 Task: Create a task  Upgrade and migrate company facilities management to a cloud-based solution , assign it to team member softage.1@softage.net in the project BrainBridge and update the status of the task to  On Track  , set the priority of the task to Low
Action: Mouse moved to (572, 409)
Screenshot: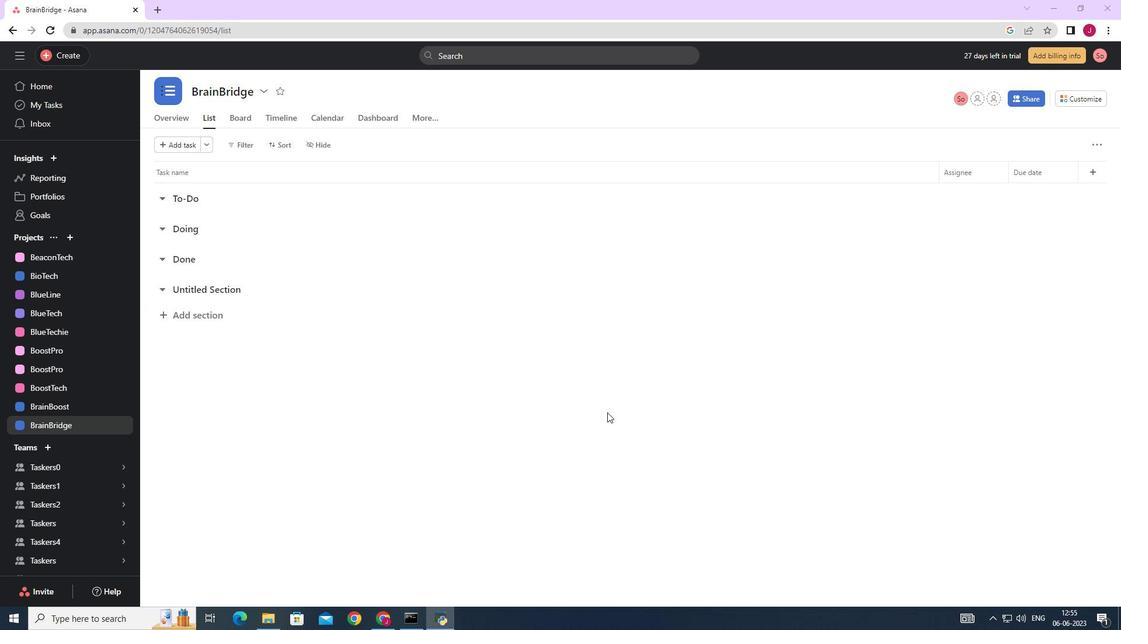 
Action: Mouse scrolled (572, 410) with delta (0, 0)
Screenshot: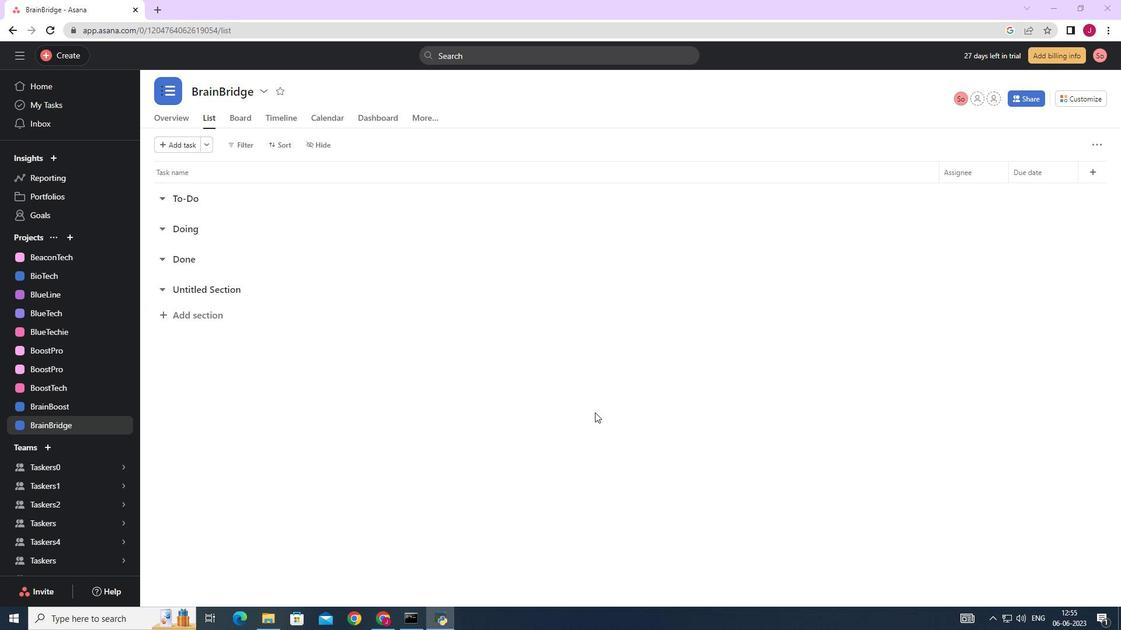 
Action: Mouse moved to (571, 409)
Screenshot: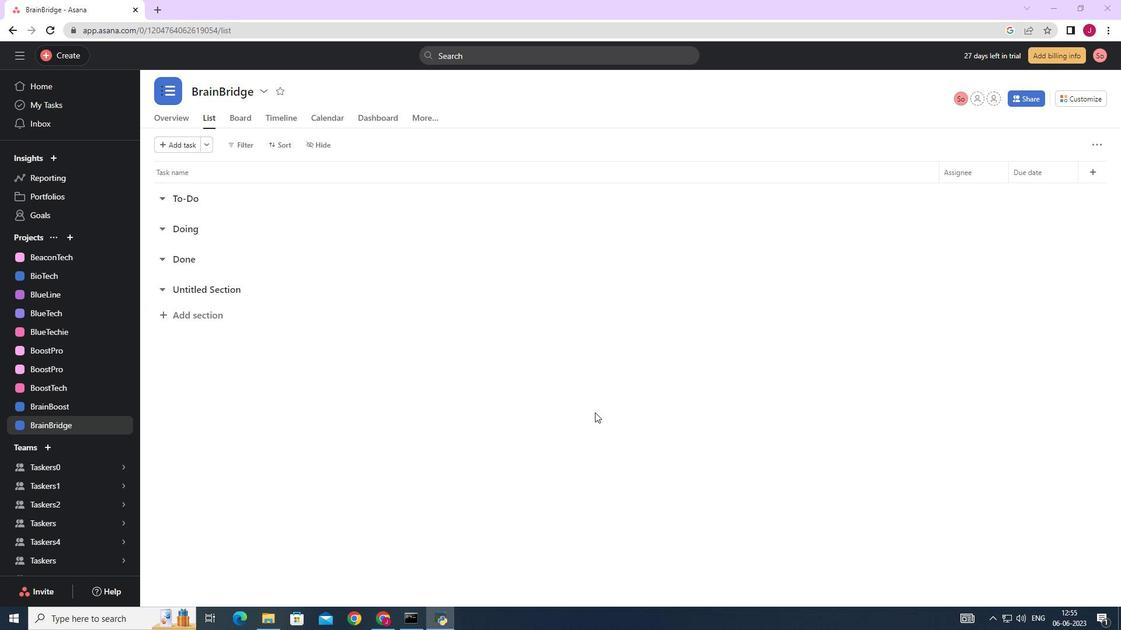 
Action: Mouse scrolled (571, 409) with delta (0, 0)
Screenshot: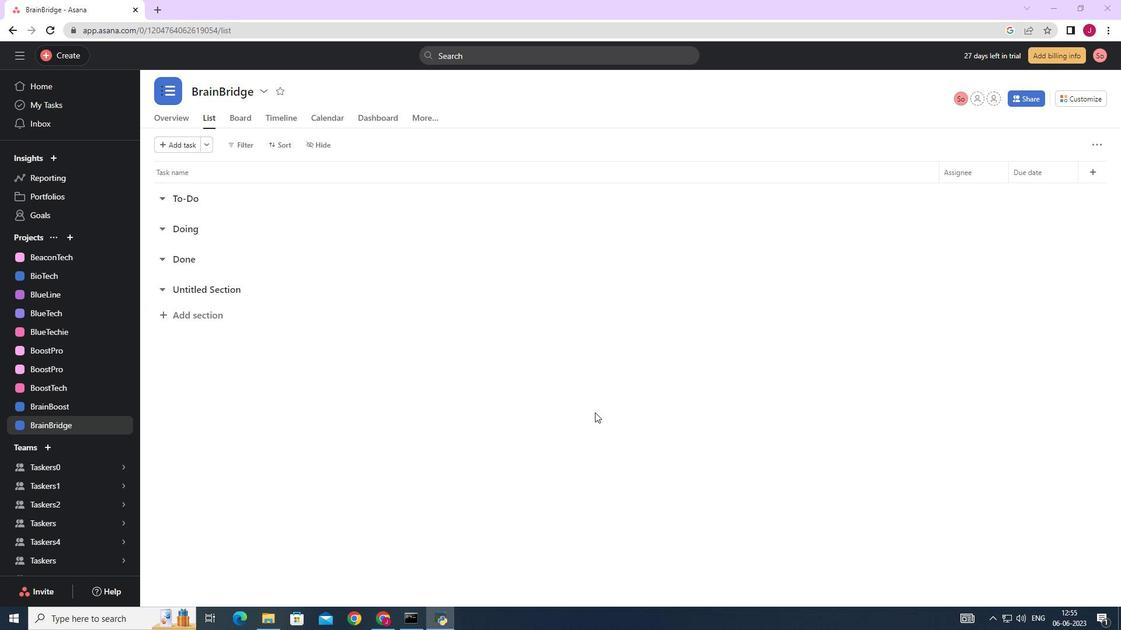 
Action: Mouse moved to (567, 404)
Screenshot: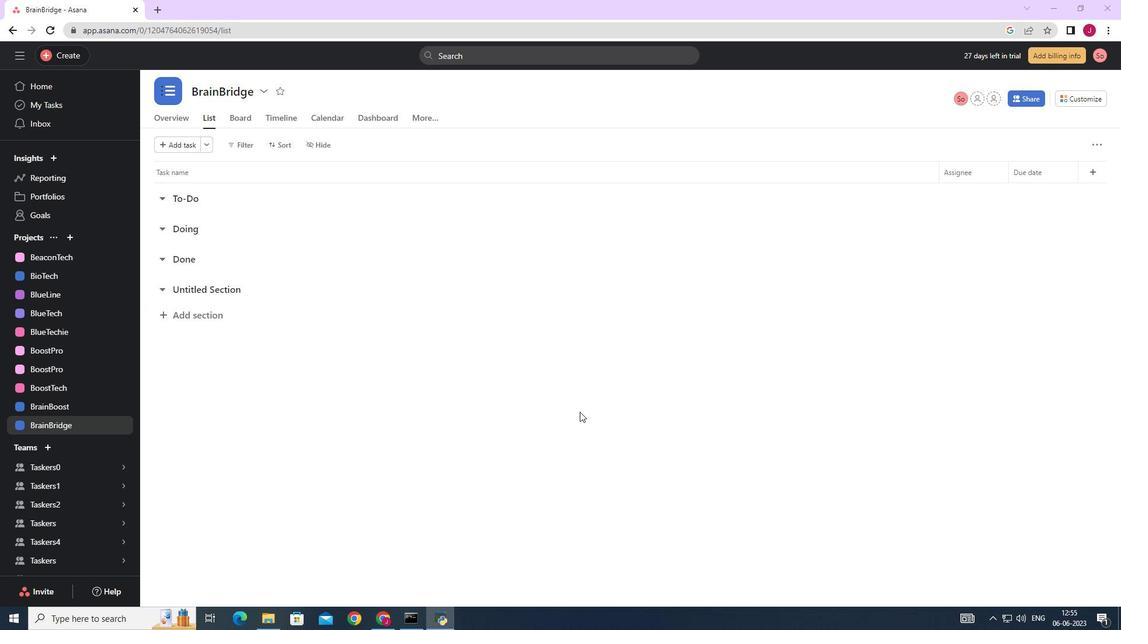 
Action: Mouse scrolled (567, 405) with delta (0, 0)
Screenshot: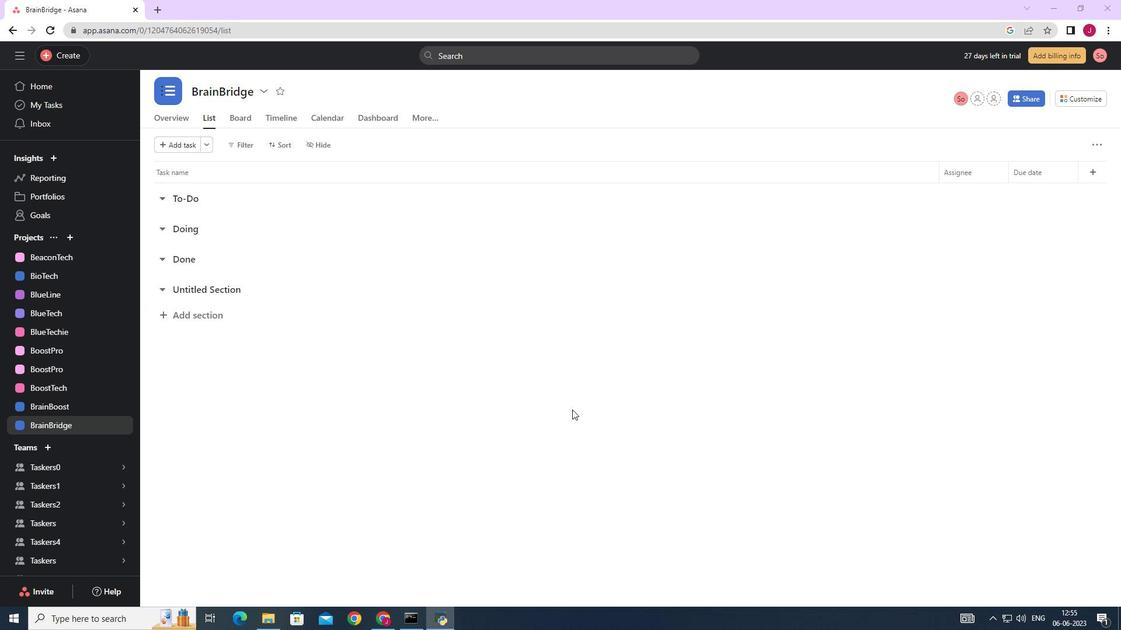 
Action: Mouse moved to (1097, 174)
Screenshot: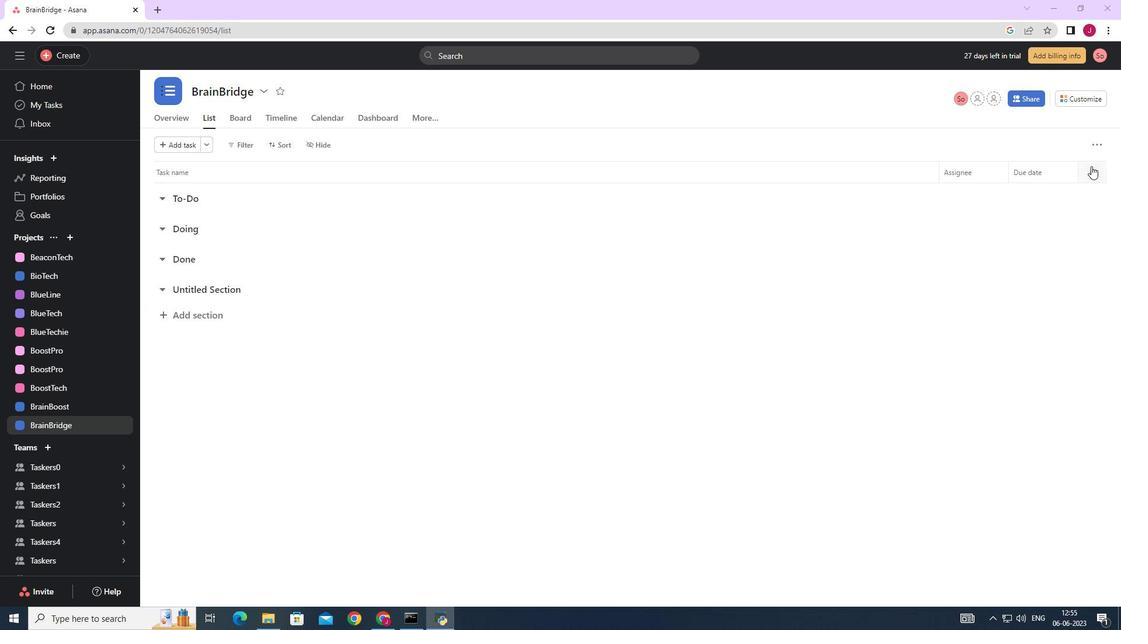 
Action: Mouse pressed left at (1097, 174)
Screenshot: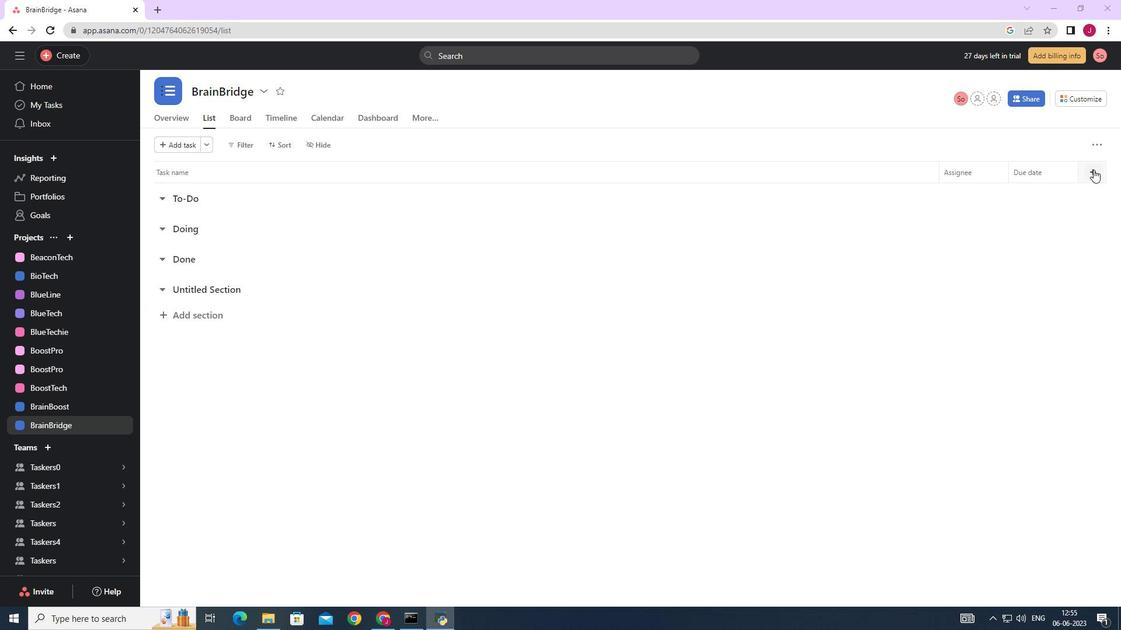 
Action: Mouse moved to (1046, 213)
Screenshot: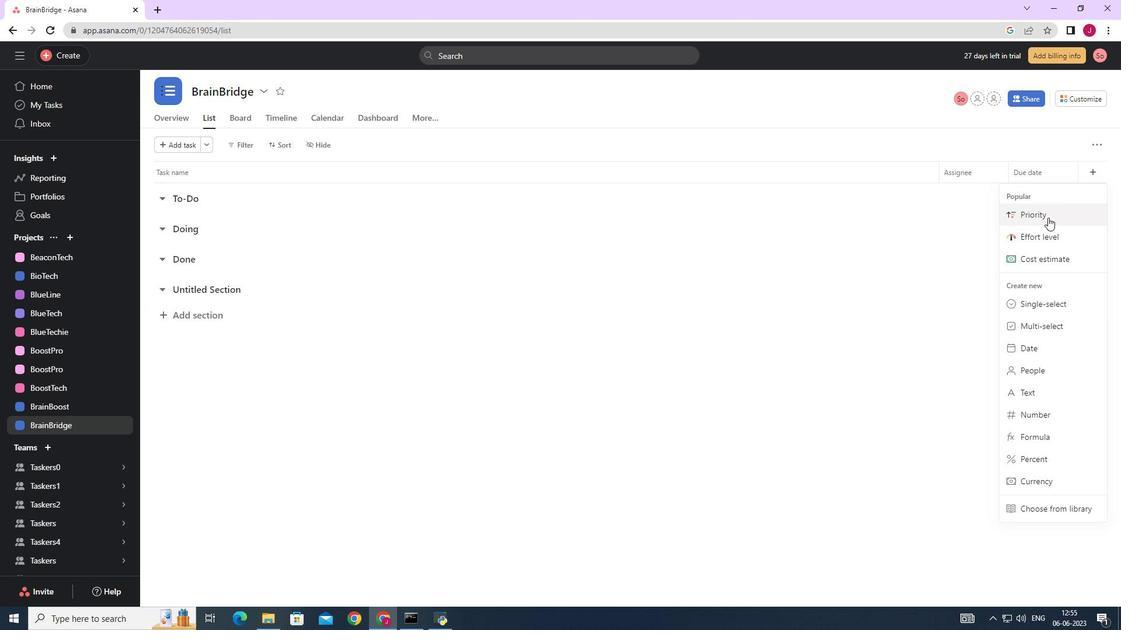 
Action: Mouse pressed left at (1046, 213)
Screenshot: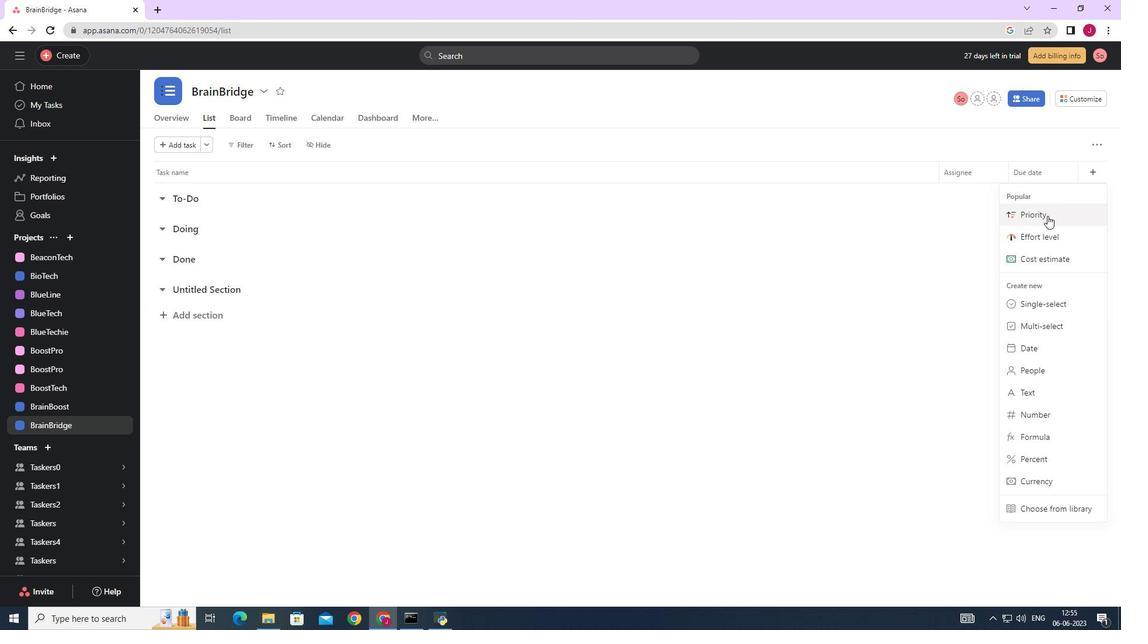 
Action: Mouse moved to (677, 399)
Screenshot: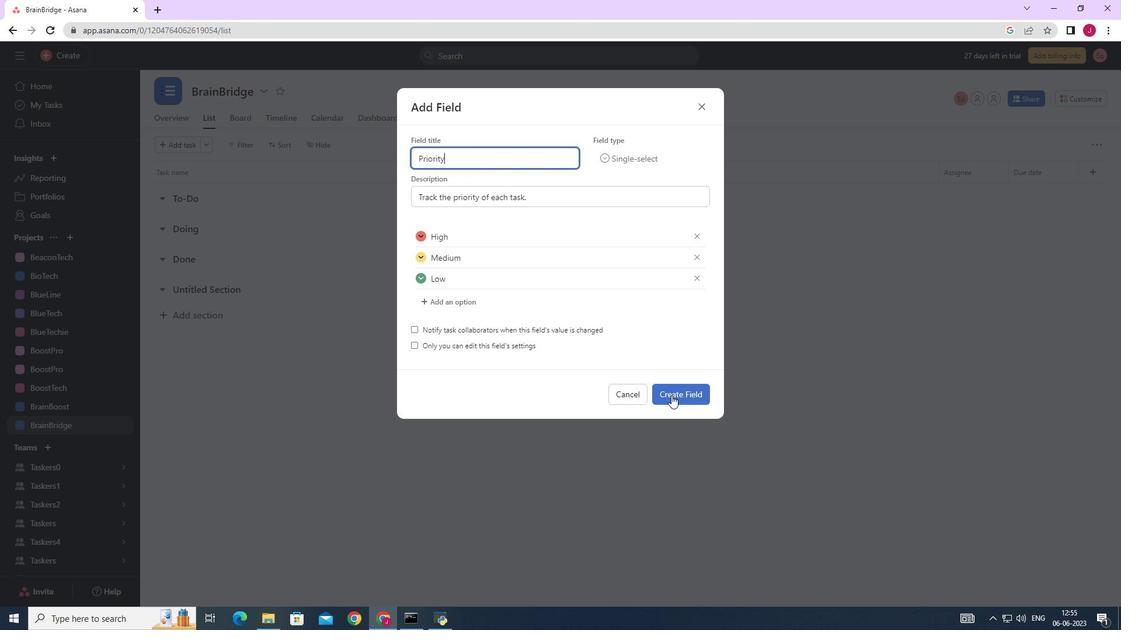 
Action: Mouse pressed left at (677, 399)
Screenshot: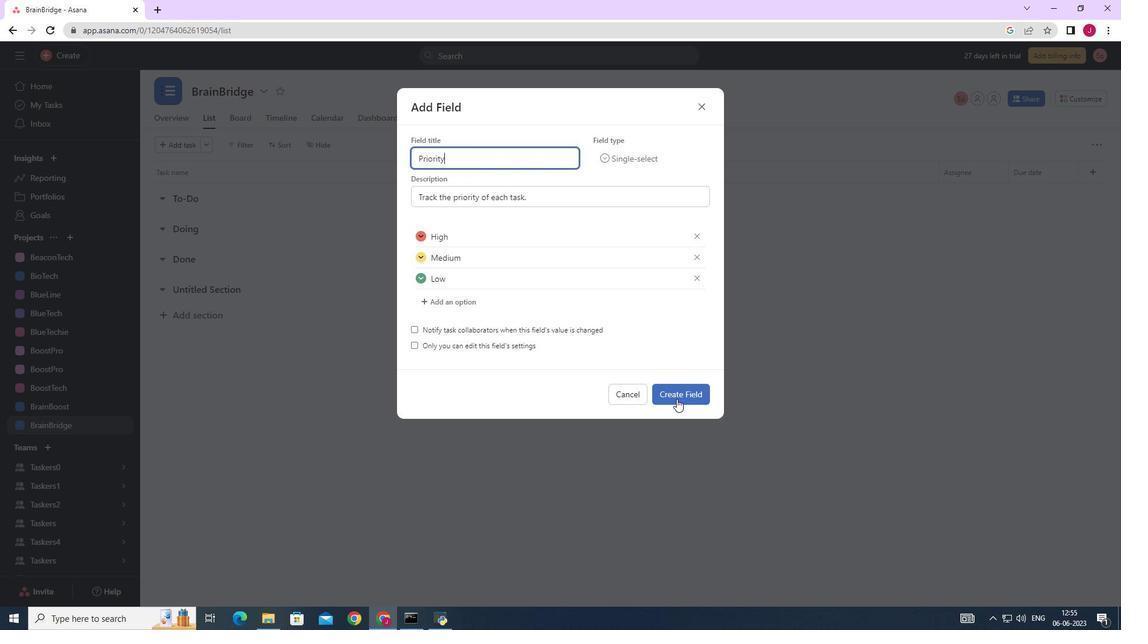 
Action: Mouse moved to (1091, 176)
Screenshot: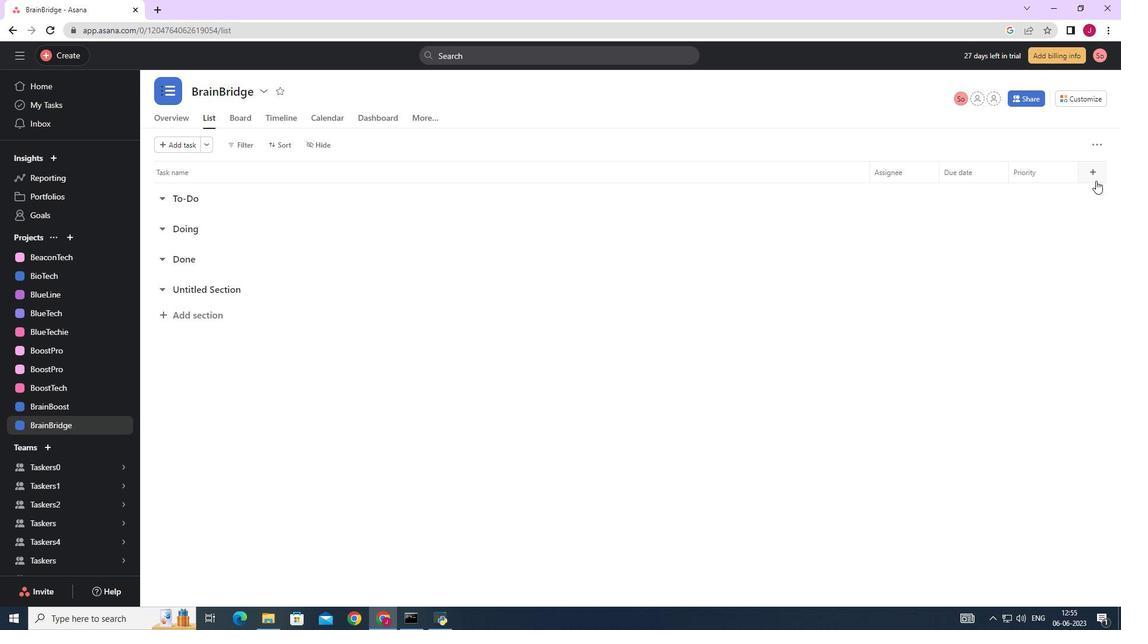 
Action: Mouse pressed left at (1091, 176)
Screenshot: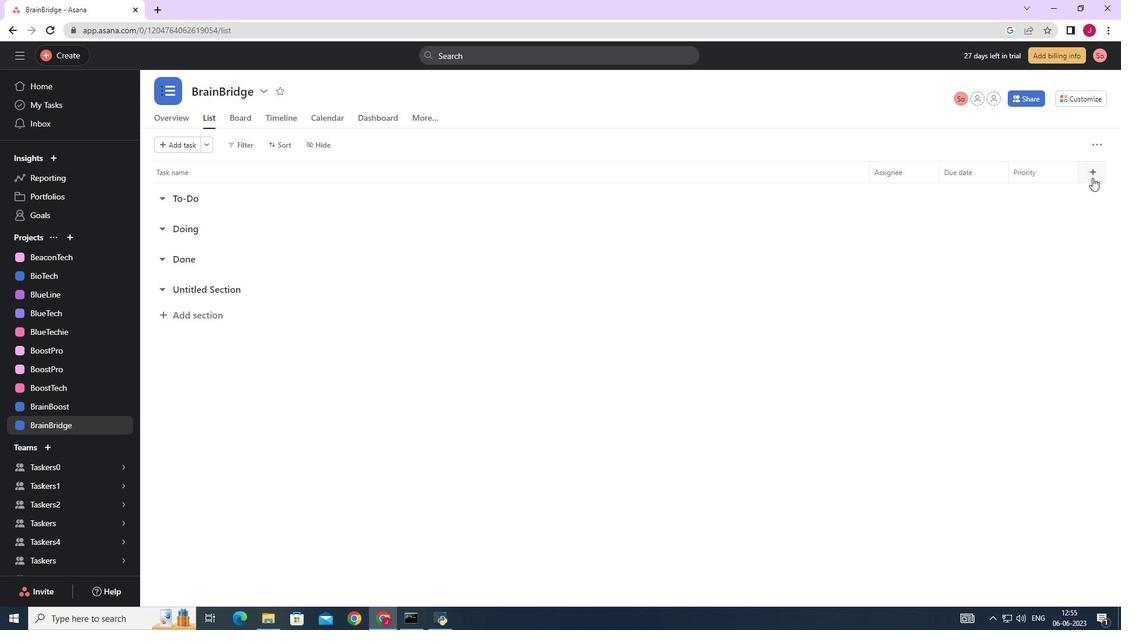
Action: Mouse moved to (1034, 304)
Screenshot: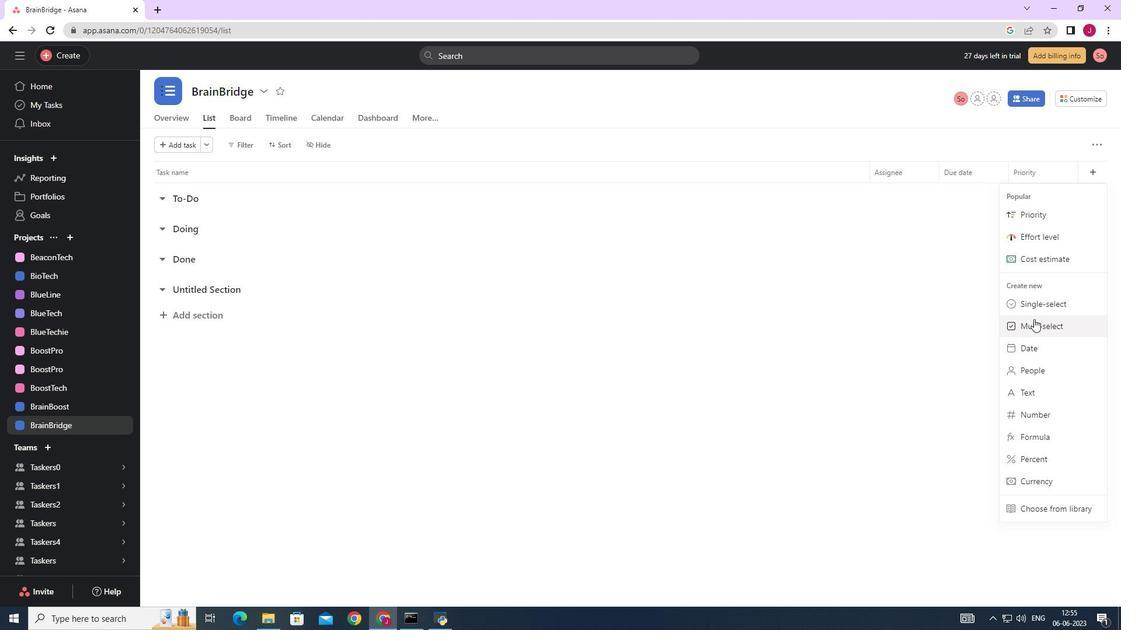 
Action: Mouse pressed left at (1034, 304)
Screenshot: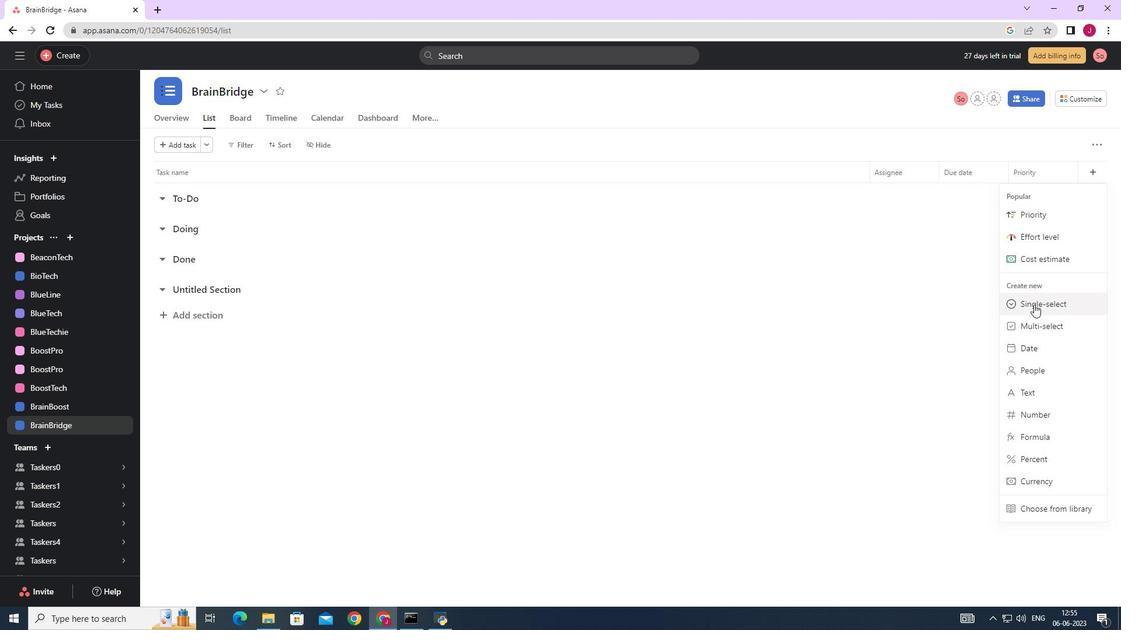 
Action: Mouse moved to (499, 176)
Screenshot: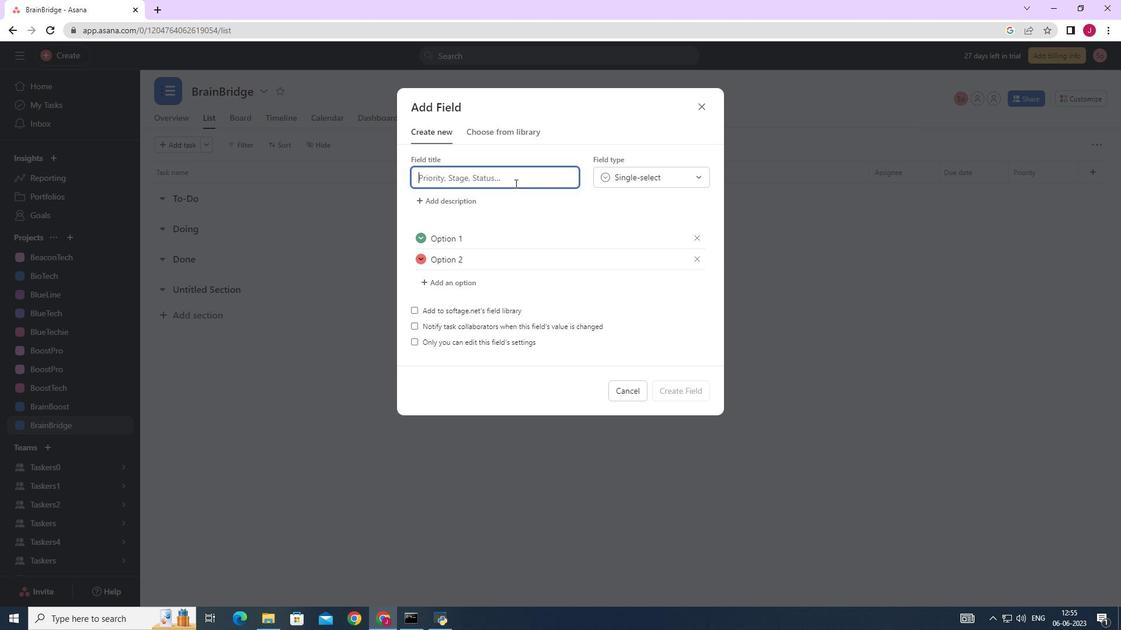 
Action: Key pressed status
Screenshot: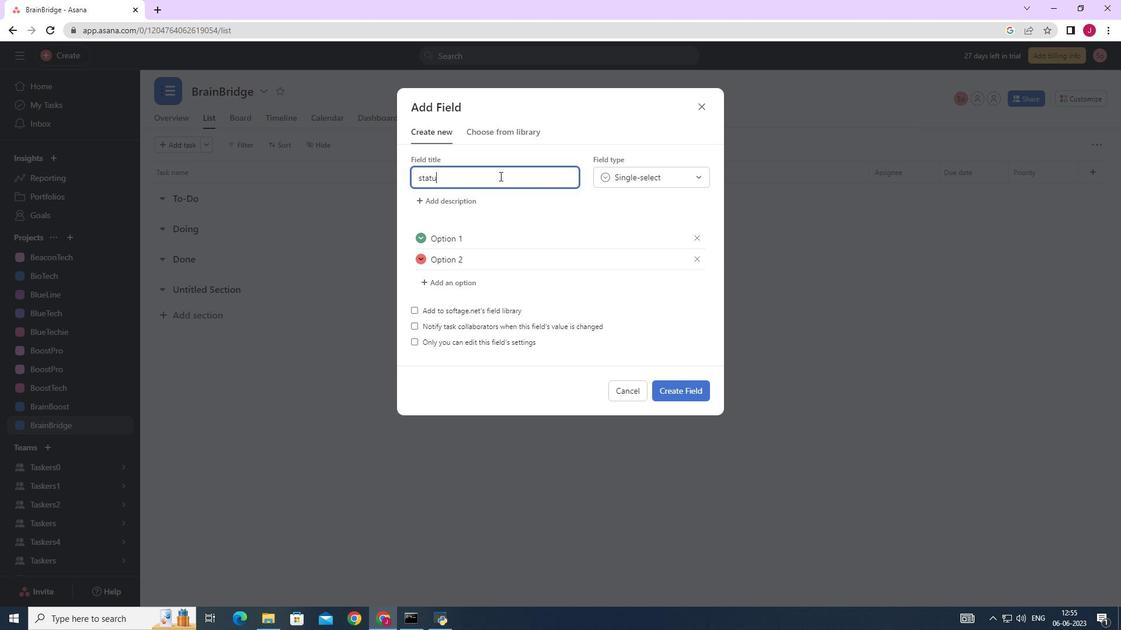 
Action: Mouse moved to (471, 239)
Screenshot: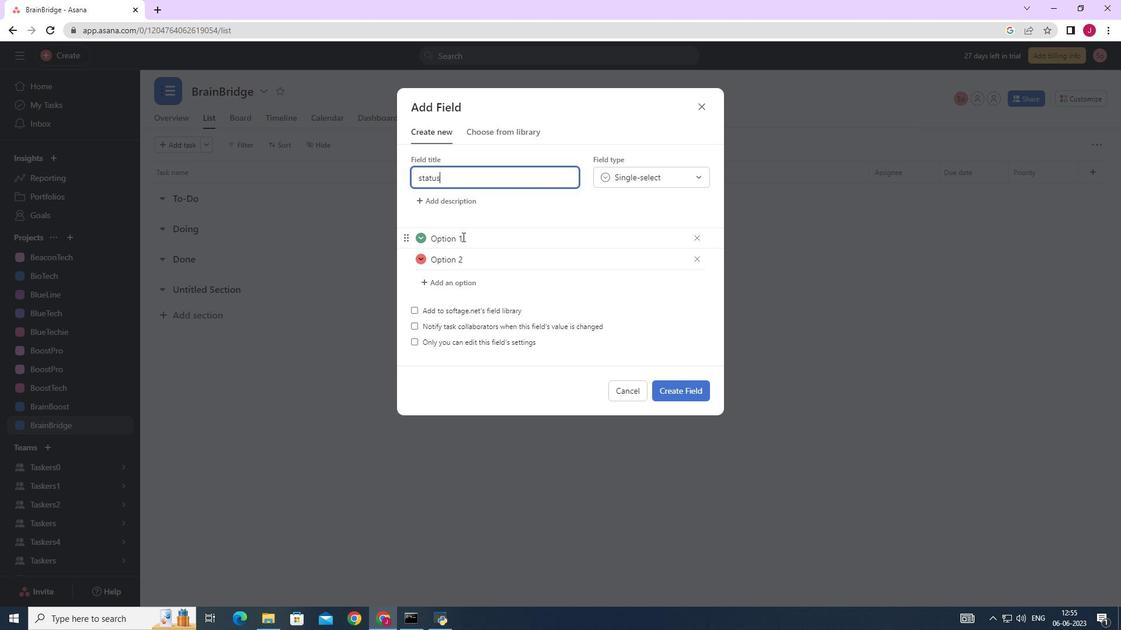 
Action: Mouse pressed left at (471, 239)
Screenshot: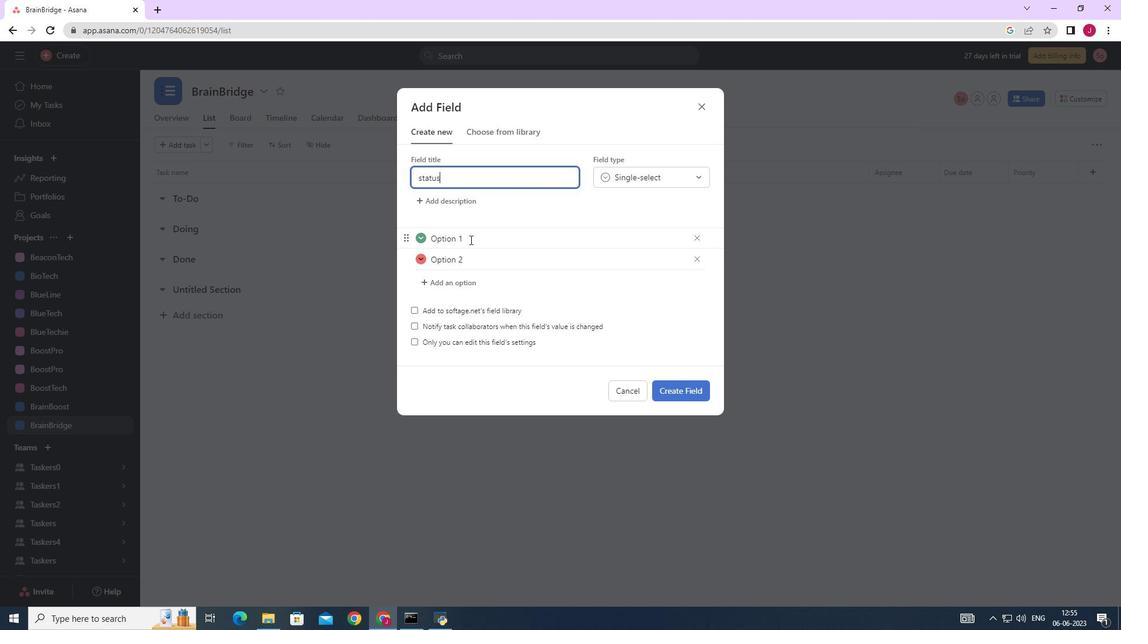 
Action: Key pressed <Key.backspace><Key.backspace><Key.backspace><Key.backspace><Key.backspace><Key.backspace><Key.backspace>n<Key.space>track
Screenshot: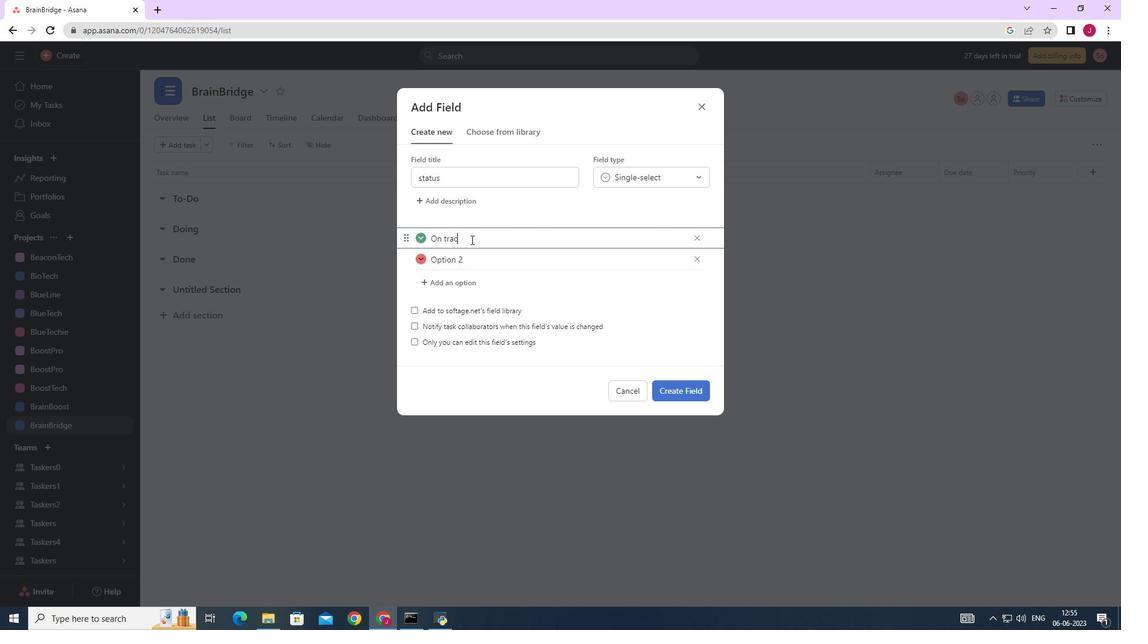 
Action: Mouse moved to (483, 266)
Screenshot: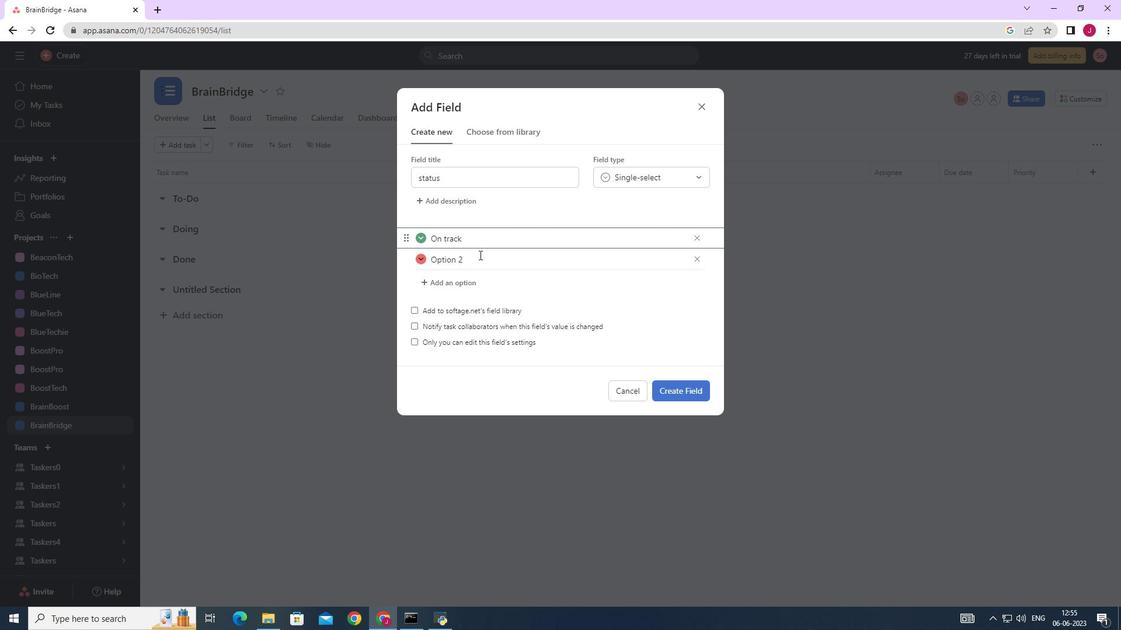 
Action: Mouse pressed left at (483, 266)
Screenshot: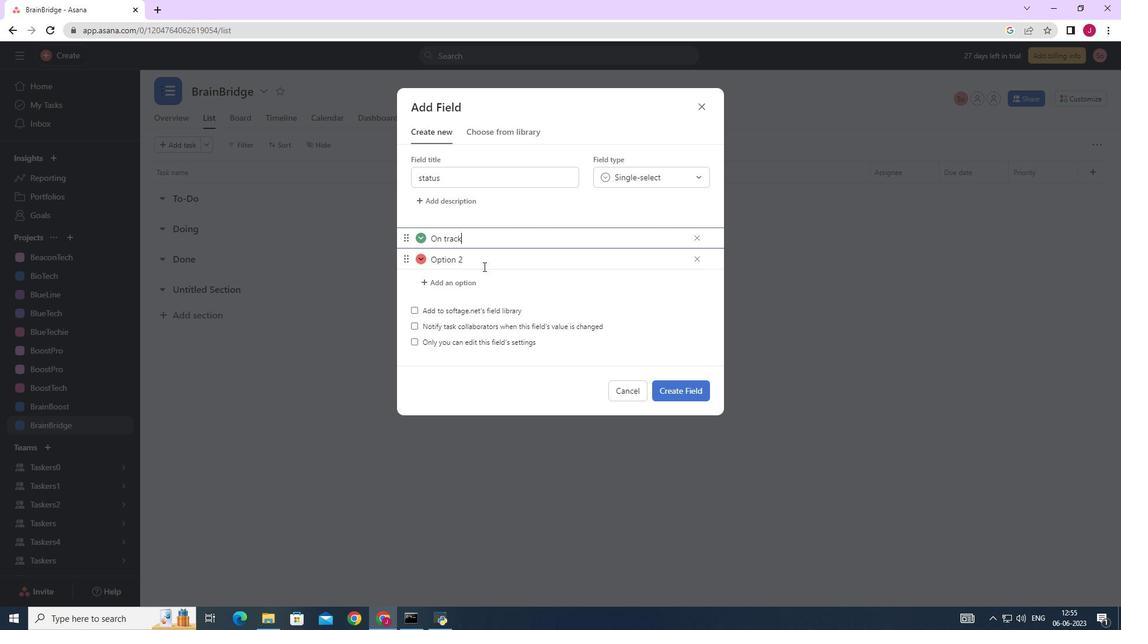 
Action: Key pressed <Key.backspace><Key.backspace><Key.backspace><Key.backspace><Key.backspace><Key.backspace><Key.backspace>ff<Key.space>track
Screenshot: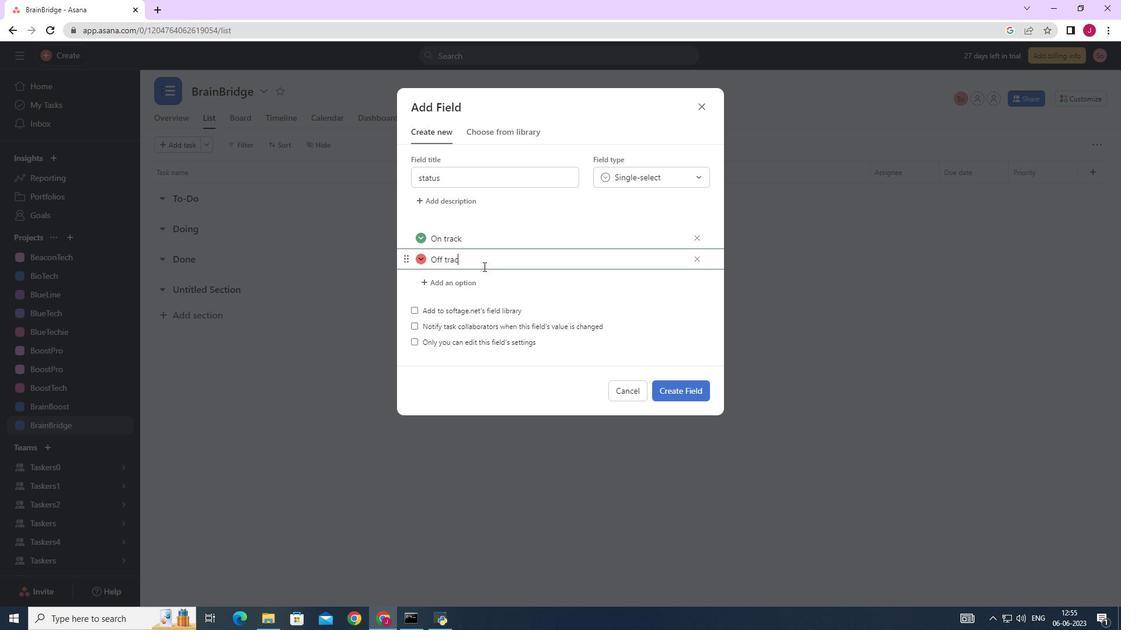 
Action: Mouse moved to (476, 277)
Screenshot: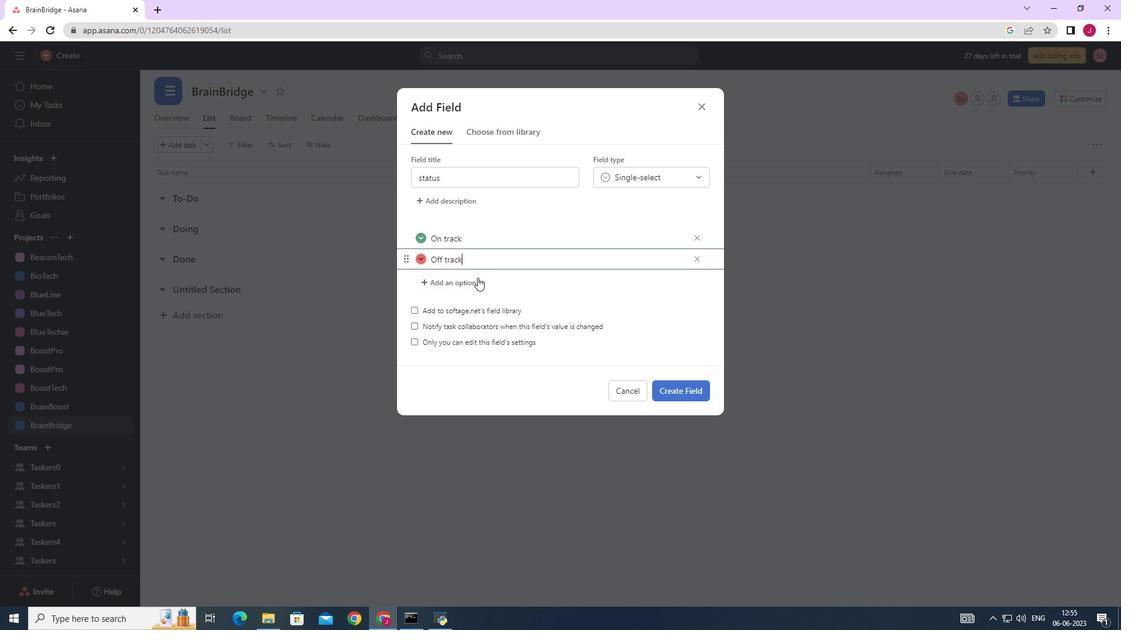 
Action: Mouse pressed left at (476, 277)
Screenshot: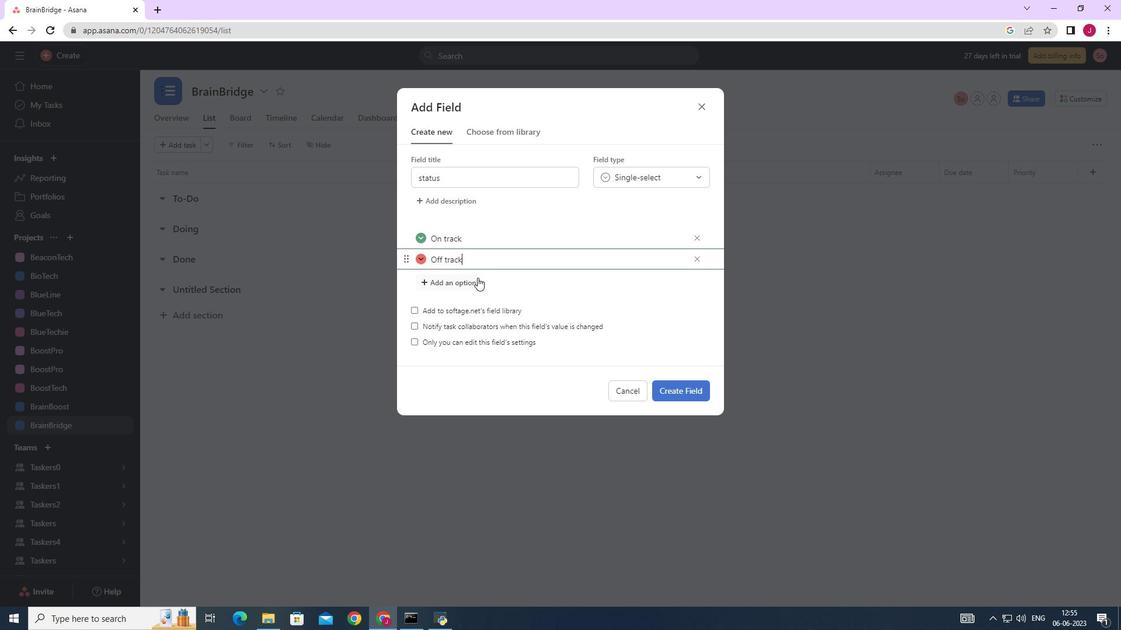 
Action: Key pressed <Key.caps_lock>AT<Key.caps_lock><Key.space><Key.backspace><Key.backspace>t<Key.space>risk
Screenshot: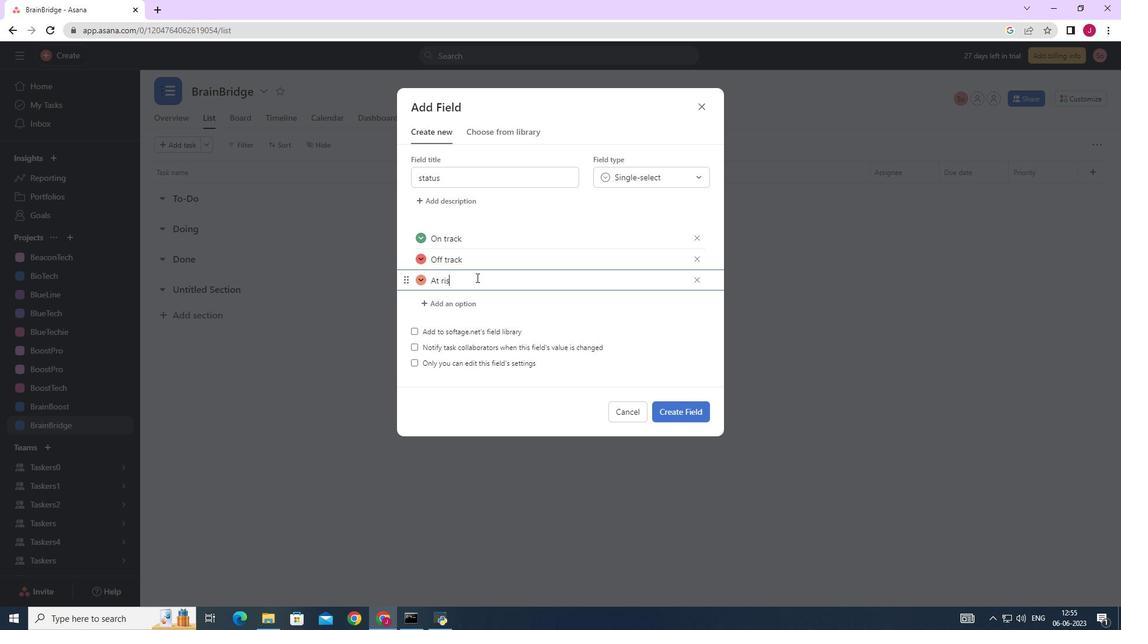 
Action: Mouse moved to (463, 304)
Screenshot: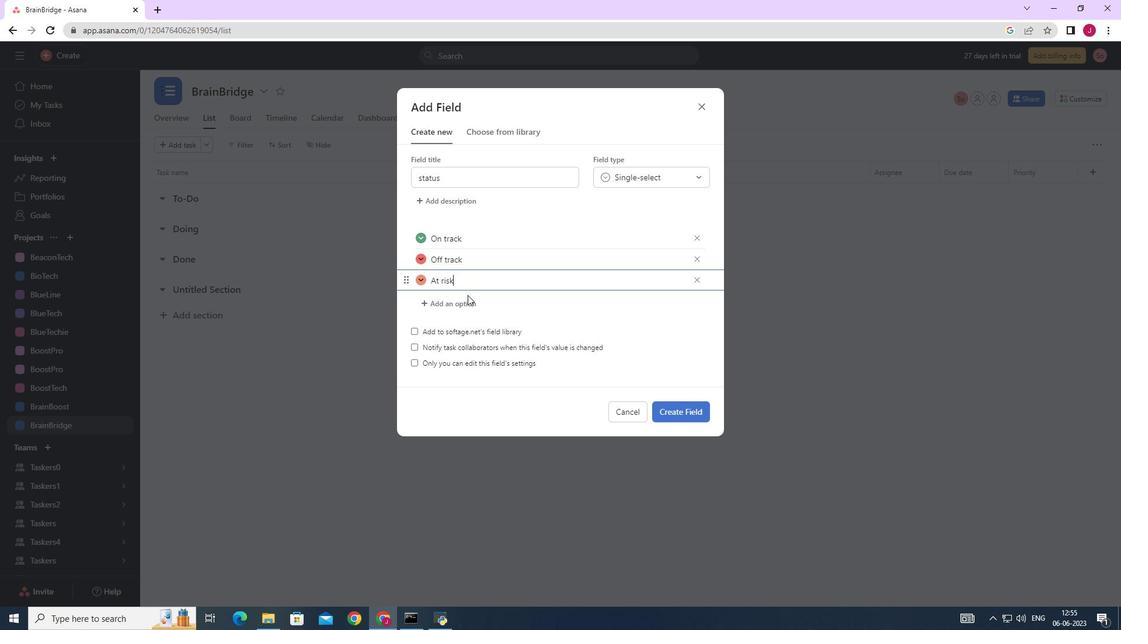 
Action: Mouse pressed left at (463, 304)
Screenshot: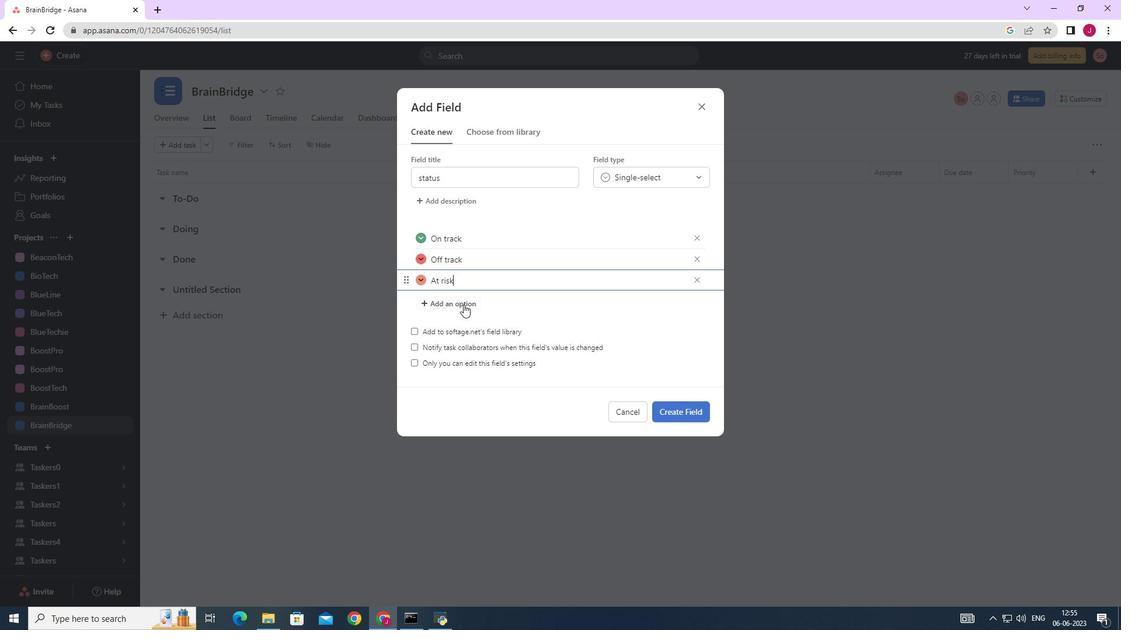 
Action: Key pressed <Key.caps_lock>C<Key.caps_lock>omplete
Screenshot: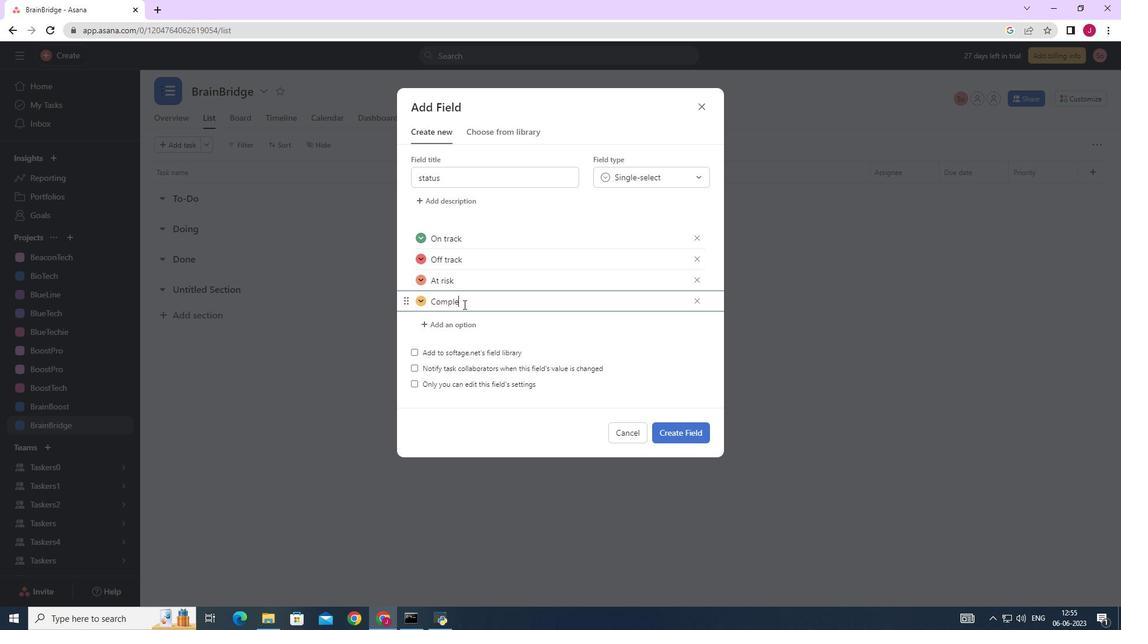 
Action: Mouse moved to (696, 428)
Screenshot: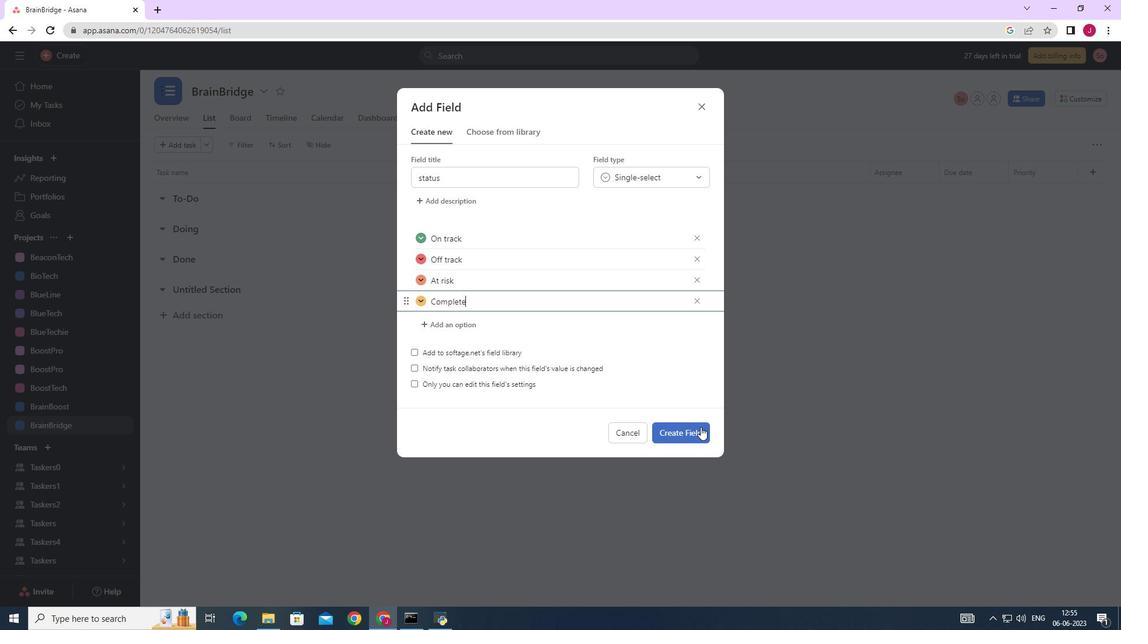 
Action: Mouse pressed left at (696, 428)
Screenshot: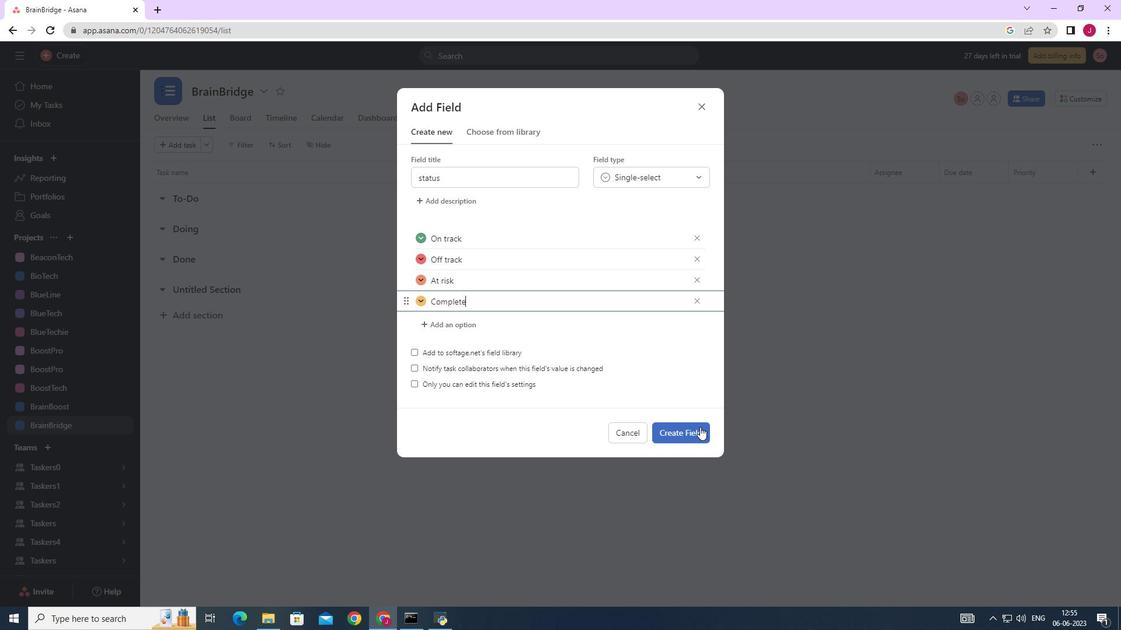 
Action: Mouse moved to (74, 57)
Screenshot: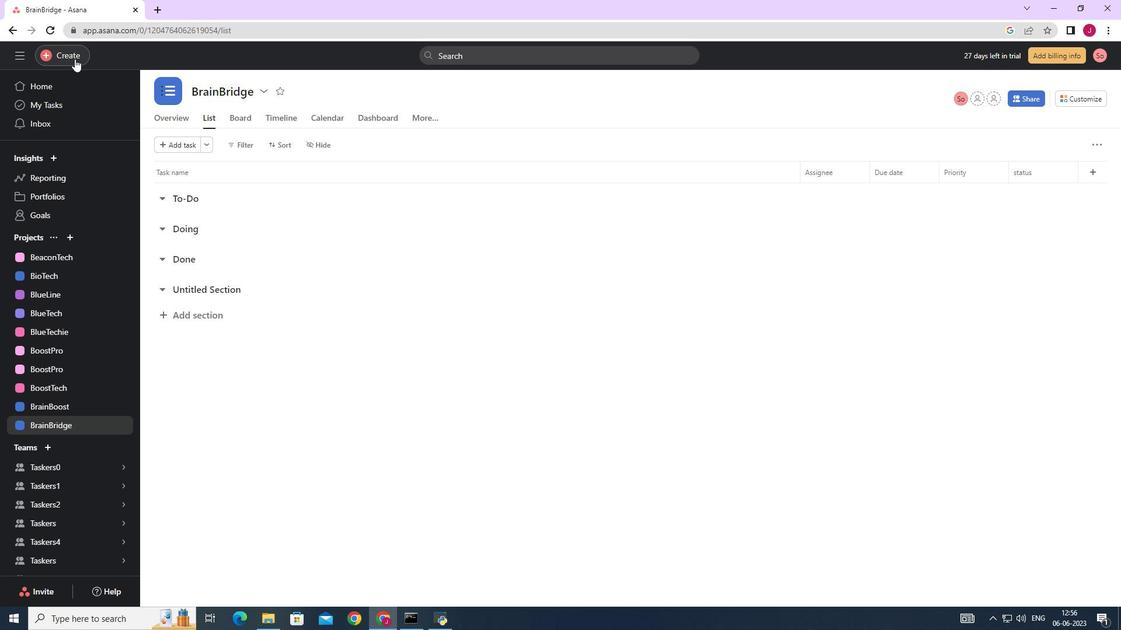 
Action: Mouse pressed left at (74, 57)
Screenshot: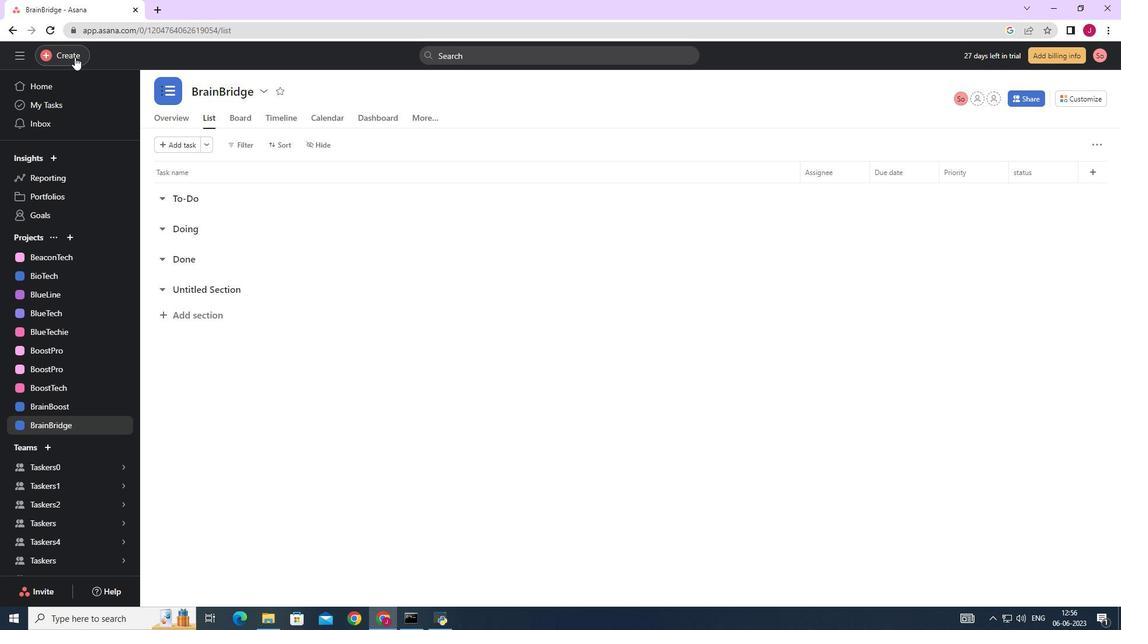 
Action: Mouse moved to (134, 58)
Screenshot: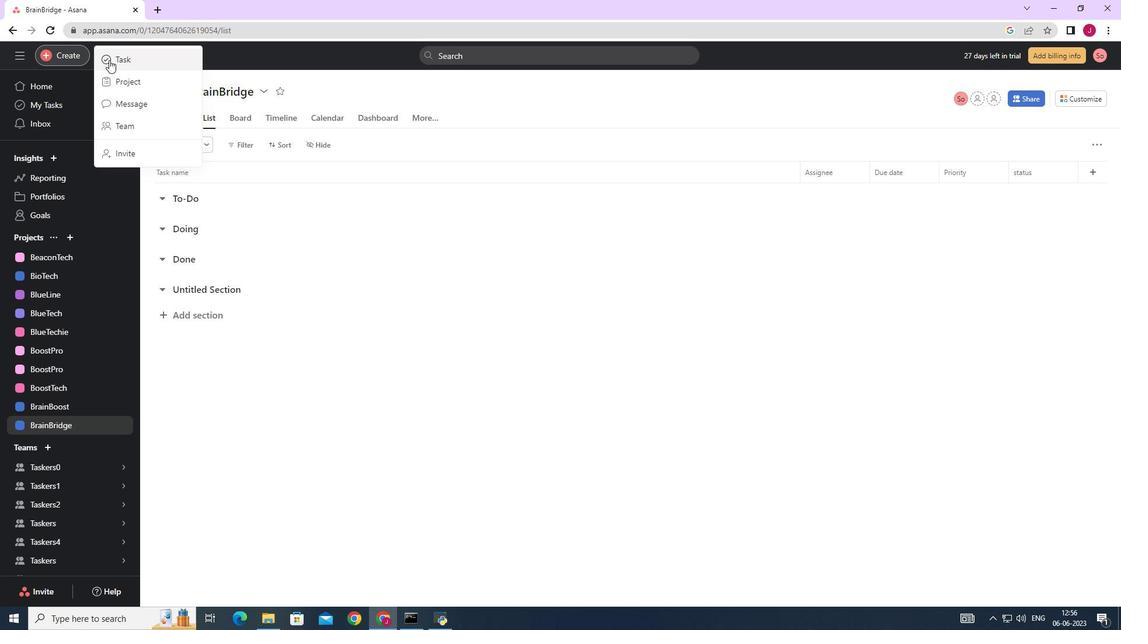 
Action: Mouse pressed left at (134, 58)
Screenshot: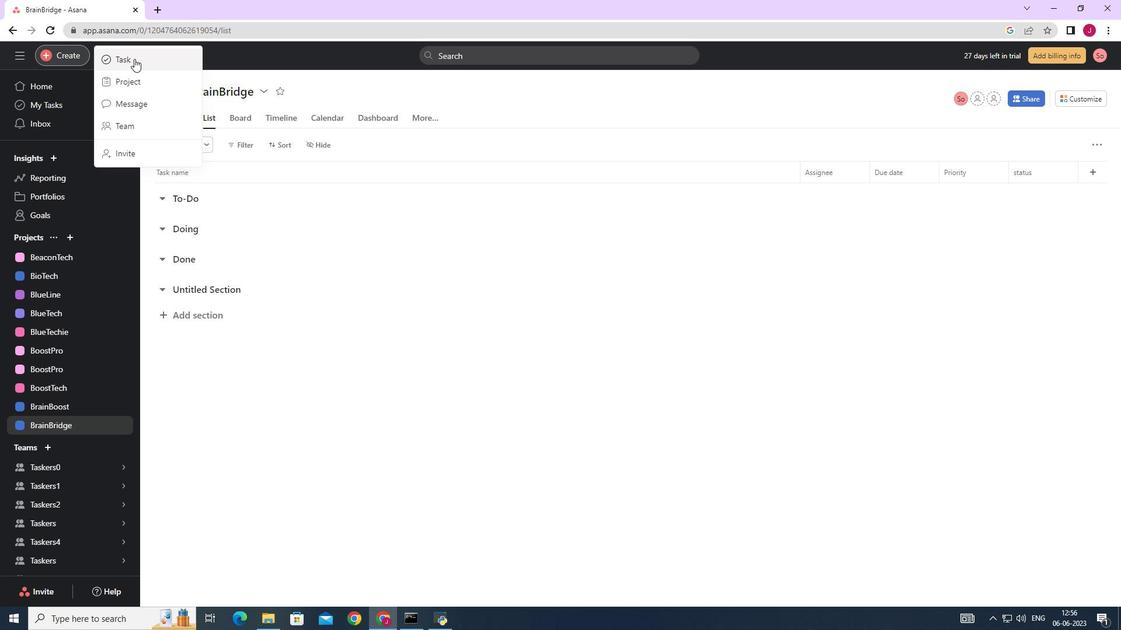 
Action: Mouse moved to (886, 388)
Screenshot: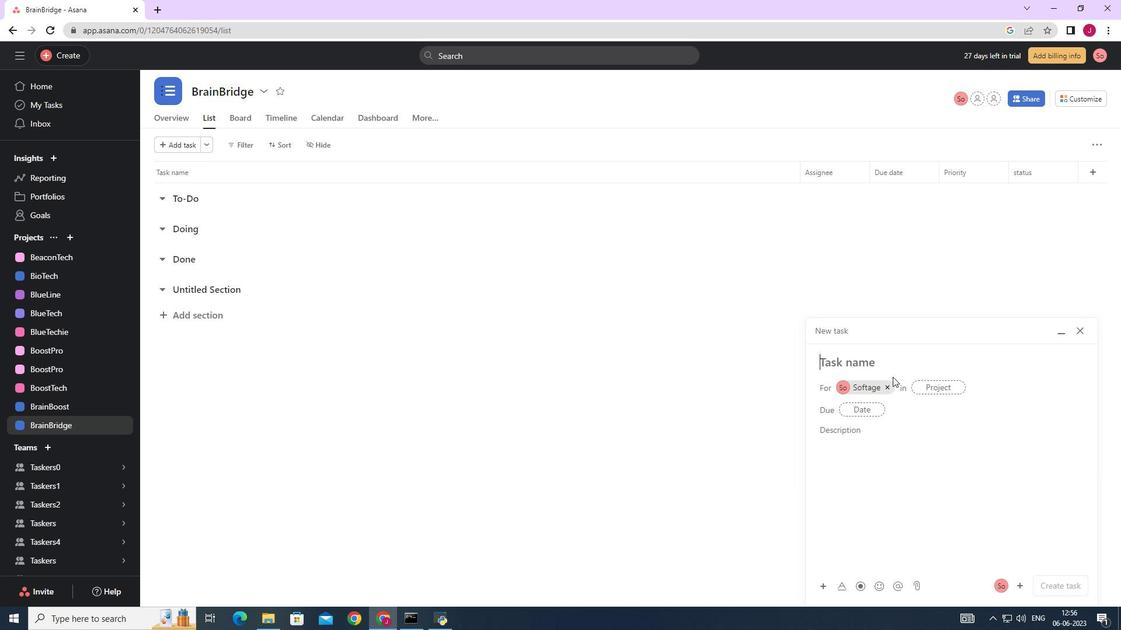 
Action: Mouse pressed left at (886, 388)
Screenshot: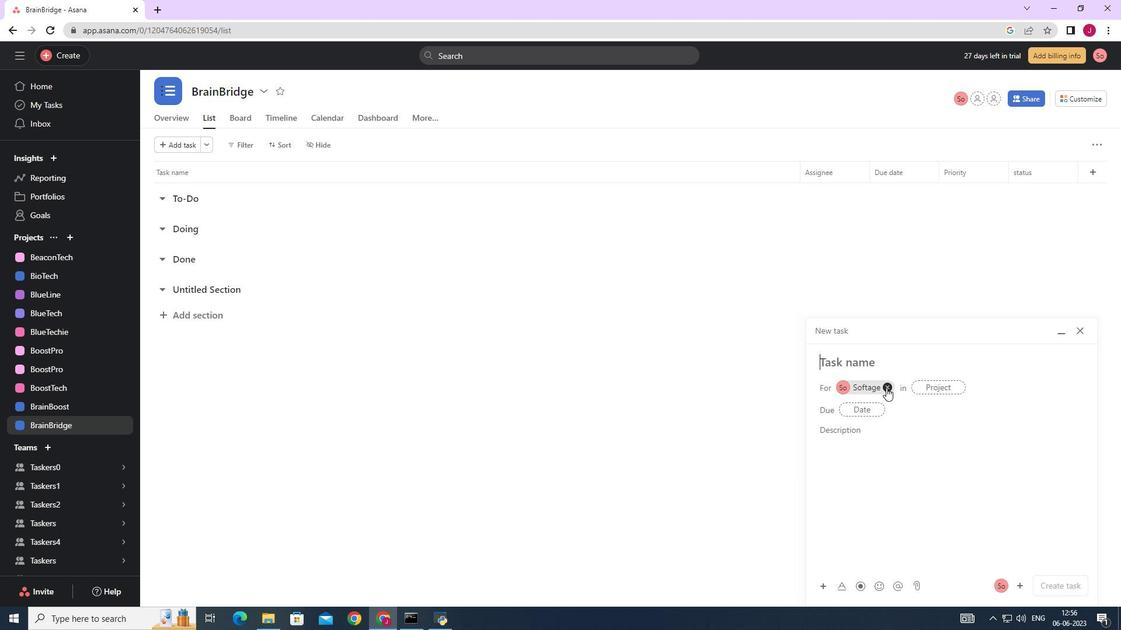 
Action: Mouse moved to (842, 365)
Screenshot: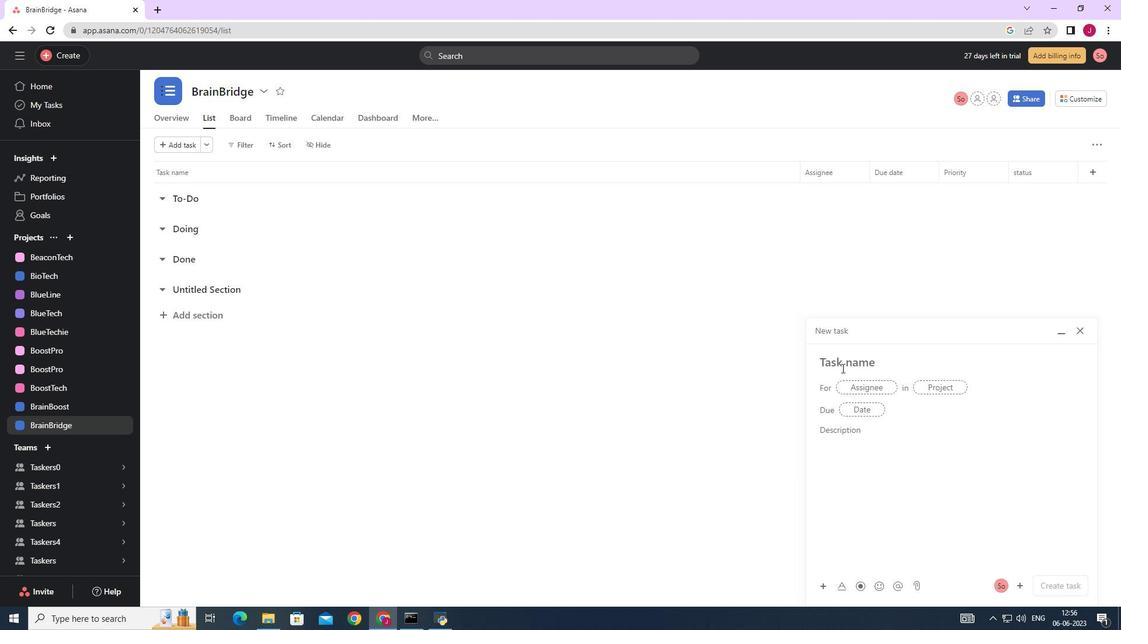 
Action: Mouse pressed left at (842, 365)
Screenshot: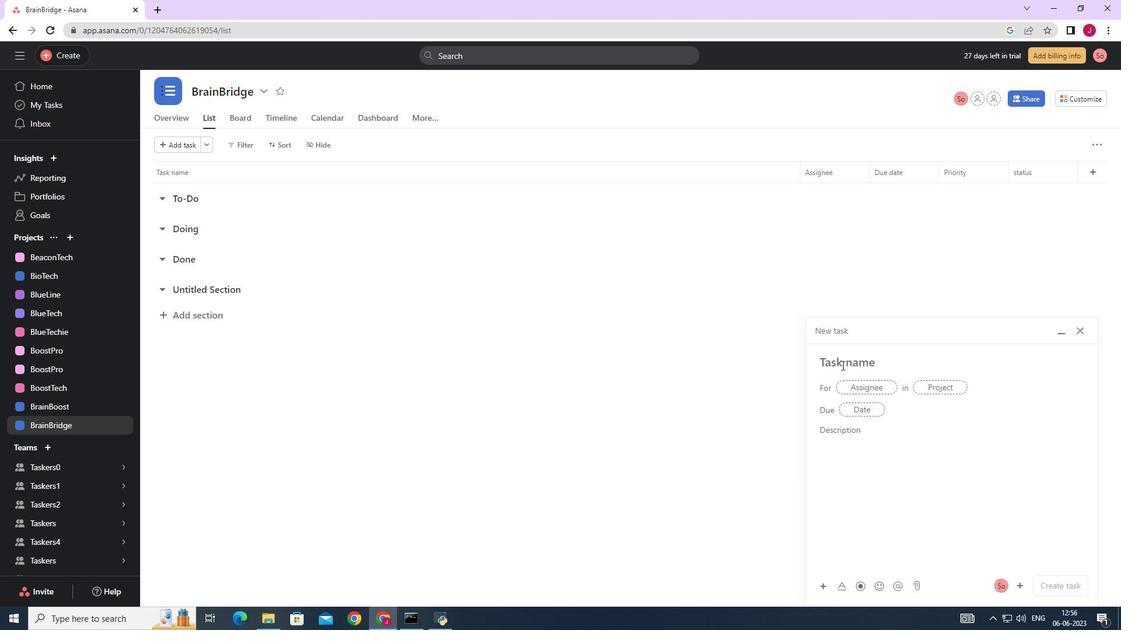 
Action: Key pressed <Key.caps_lock>U<Key.caps_lock>pgrade<Key.space>and<Key.space>migrate<Key.space>company<Key.space>facilities<Key.space>management<Key.space>to<Key.space>a<Key.space>cloud<Key.space><Key.backspace>-based<Key.space>solution
Screenshot: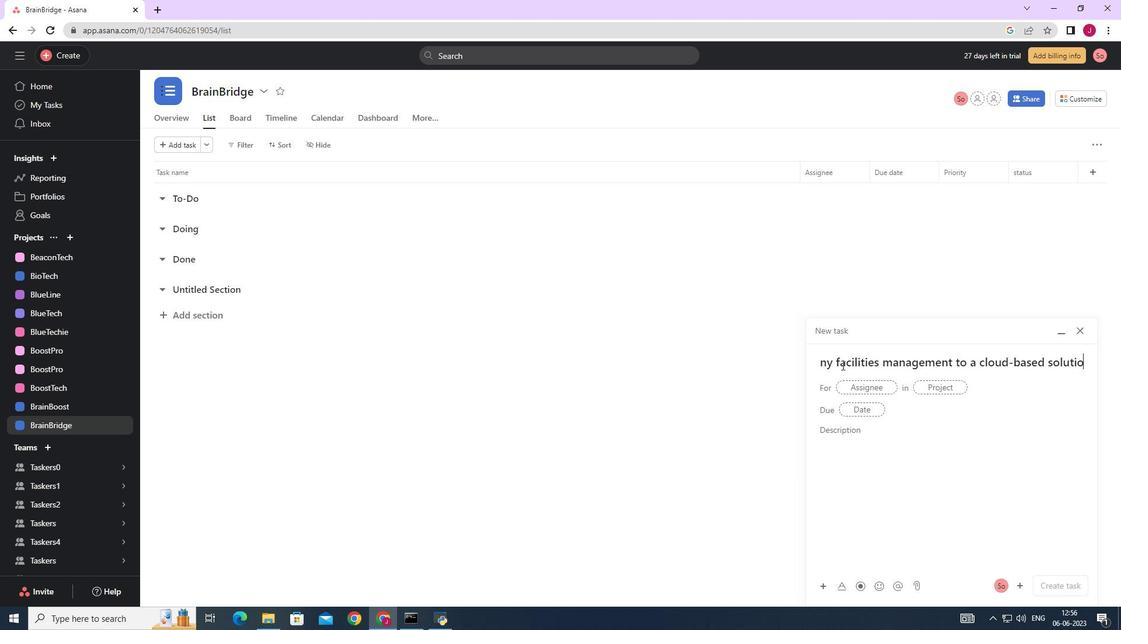
Action: Mouse moved to (872, 385)
Screenshot: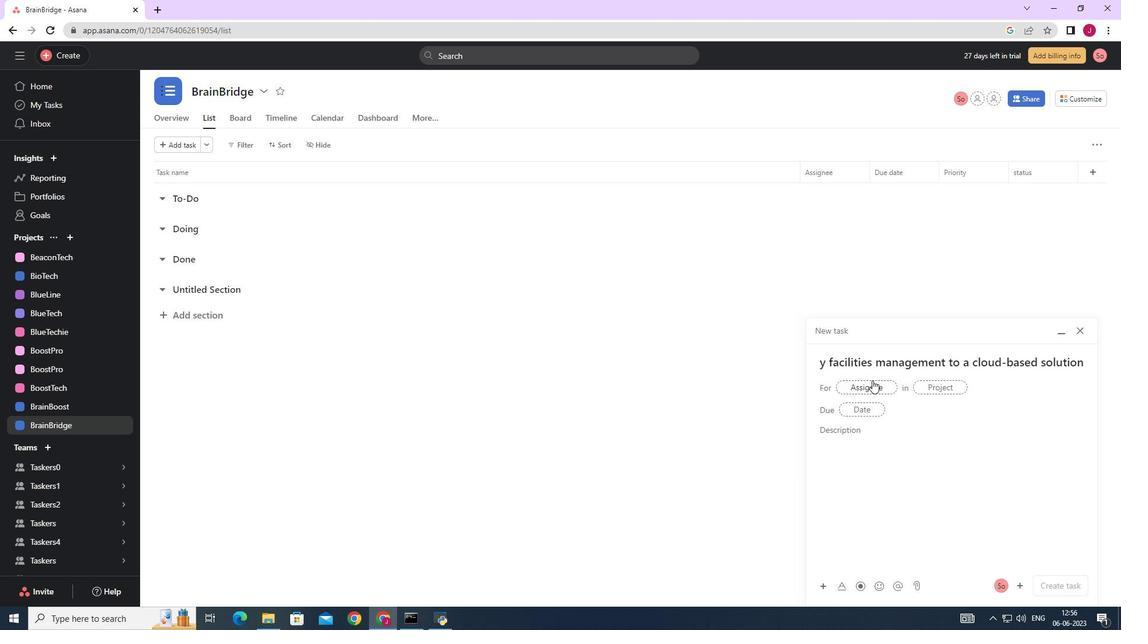 
Action: Mouse pressed left at (872, 385)
Screenshot: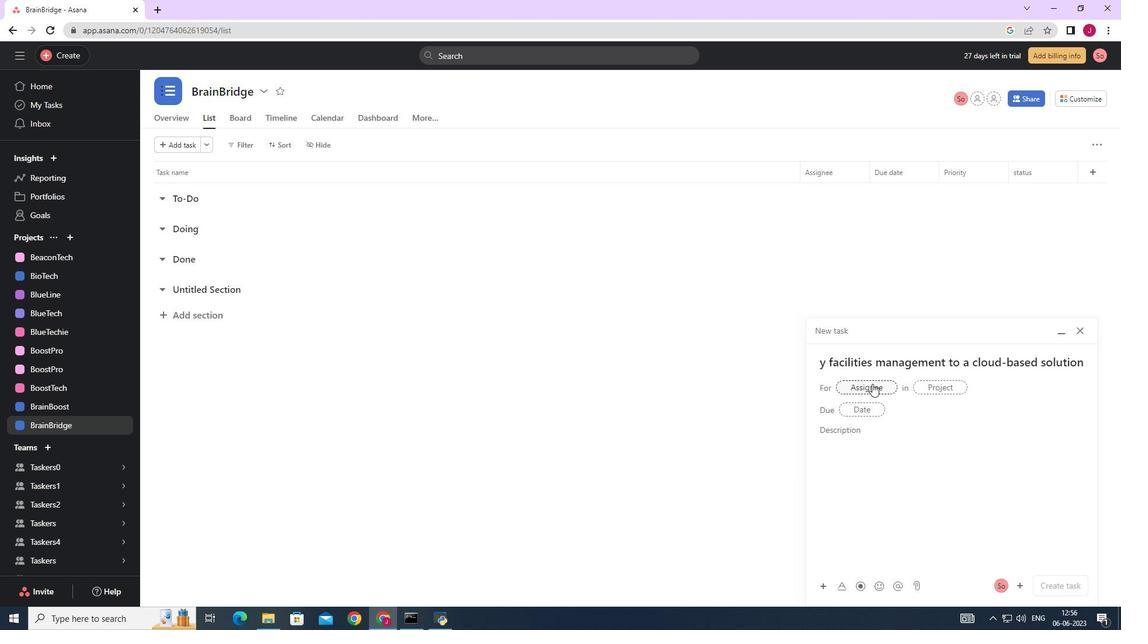 
Action: Key pressed softage.1
Screenshot: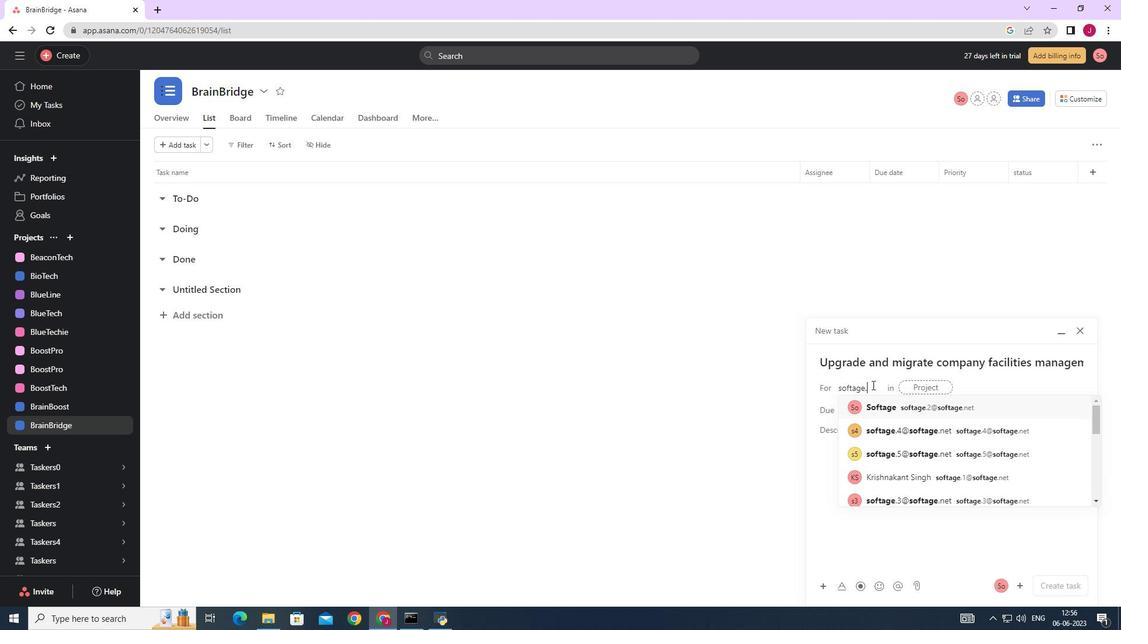 
Action: Mouse moved to (895, 411)
Screenshot: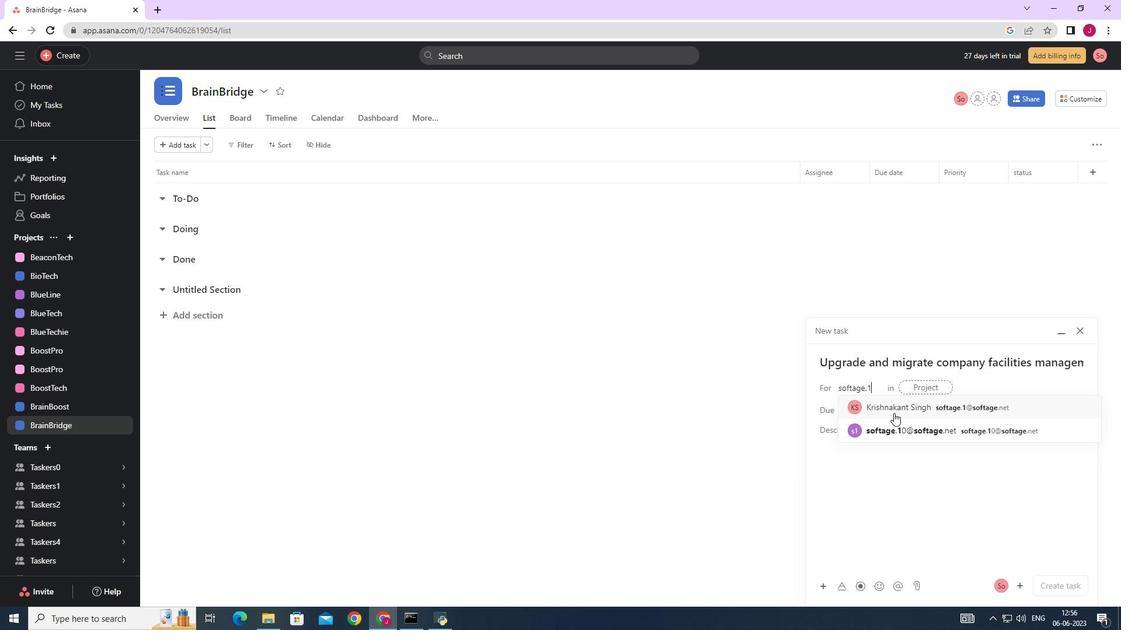 
Action: Mouse pressed left at (895, 411)
Screenshot: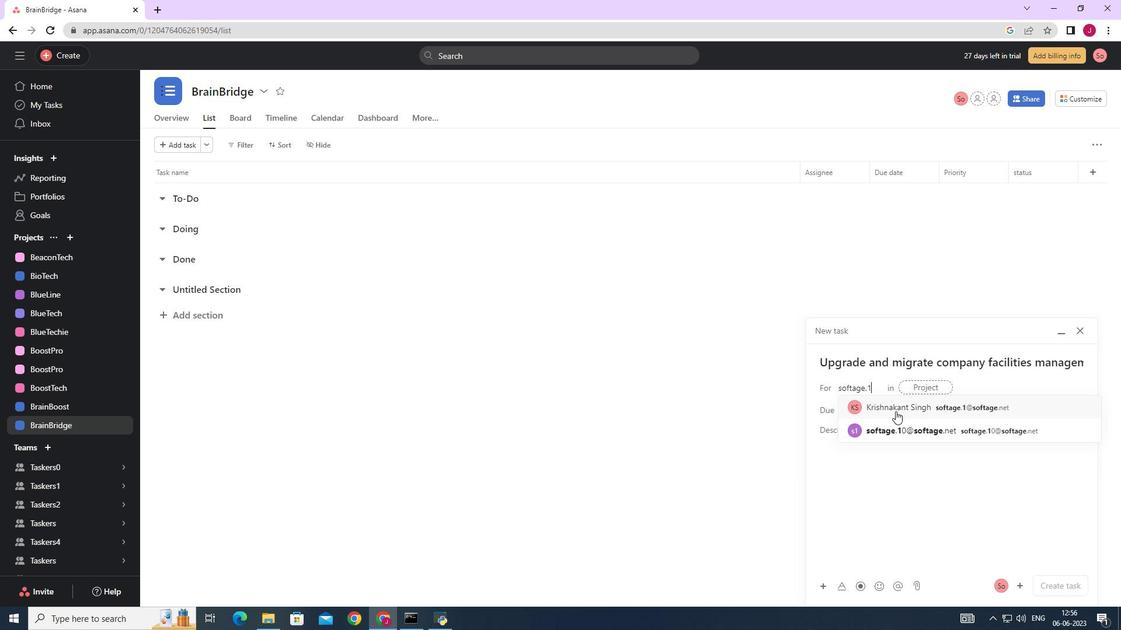 
Action: Mouse moved to (759, 408)
Screenshot: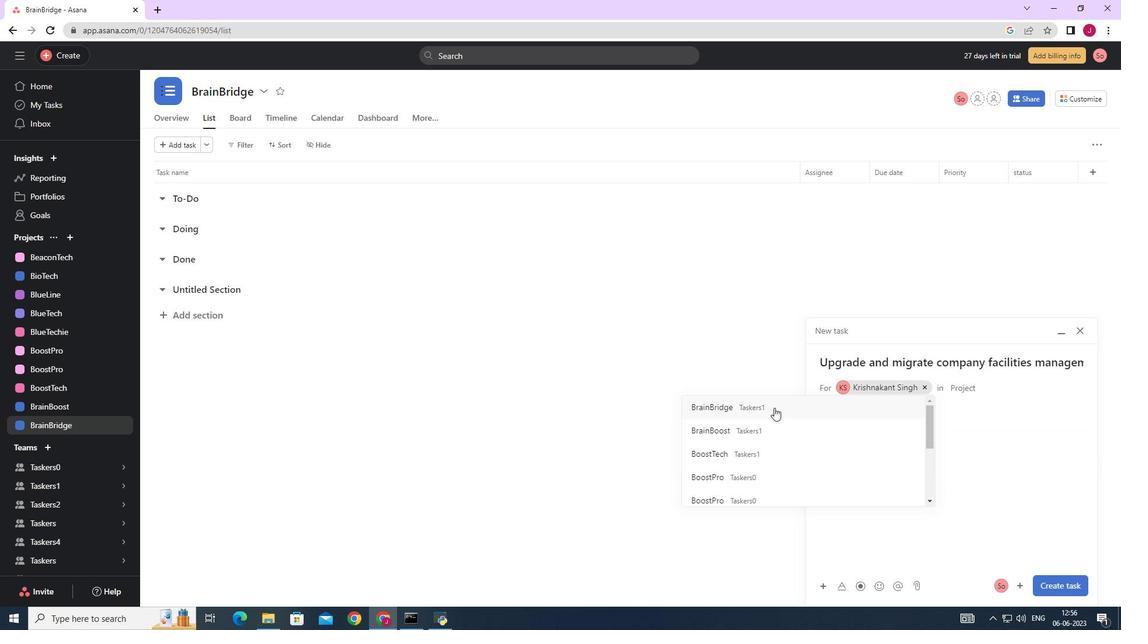 
Action: Mouse pressed left at (759, 408)
Screenshot: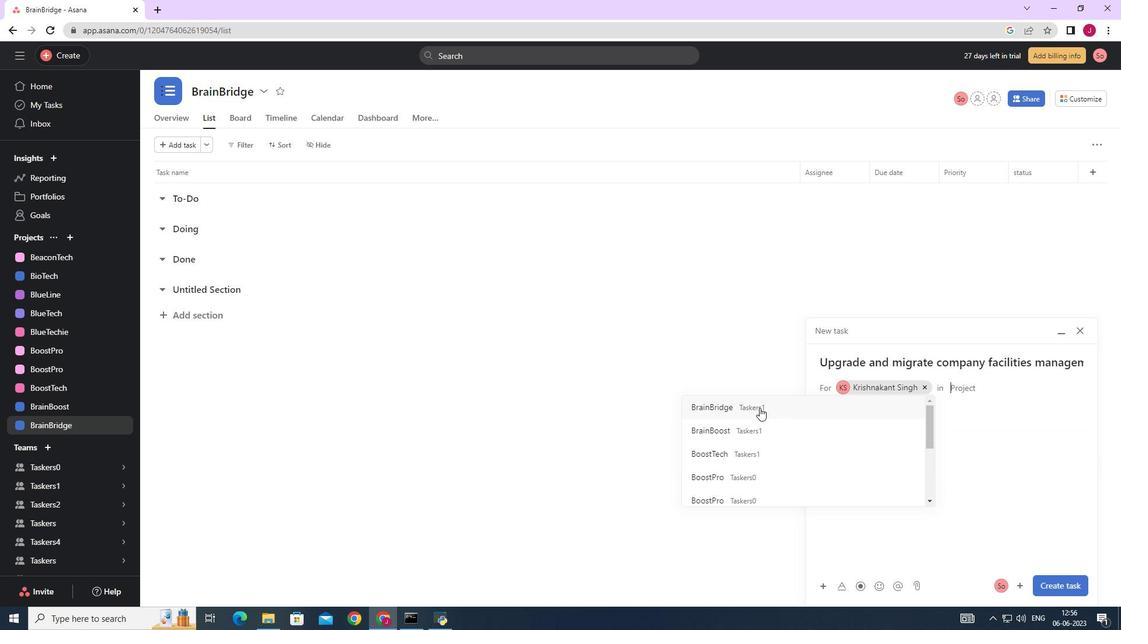 
Action: Mouse moved to (857, 436)
Screenshot: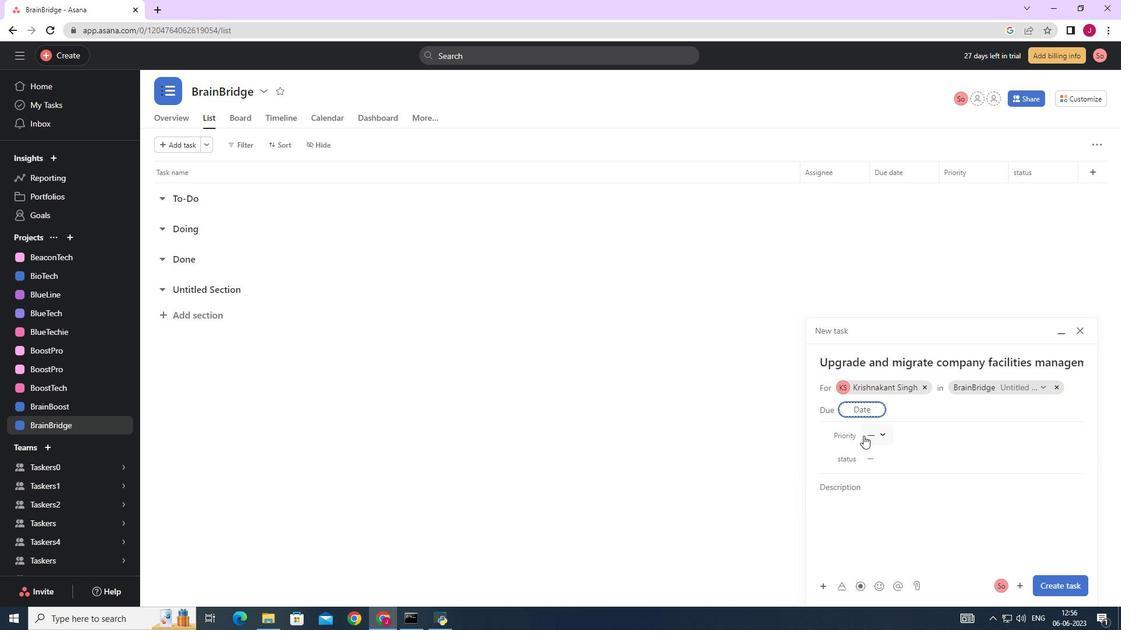 
Action: Mouse pressed left at (857, 436)
Screenshot: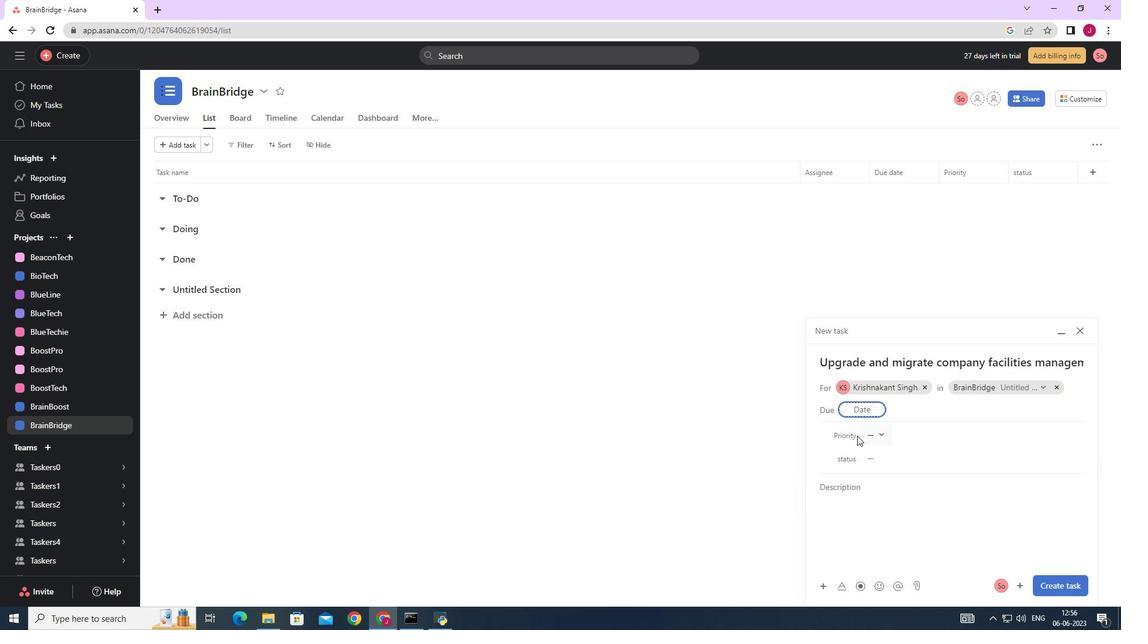 
Action: Mouse moved to (872, 434)
Screenshot: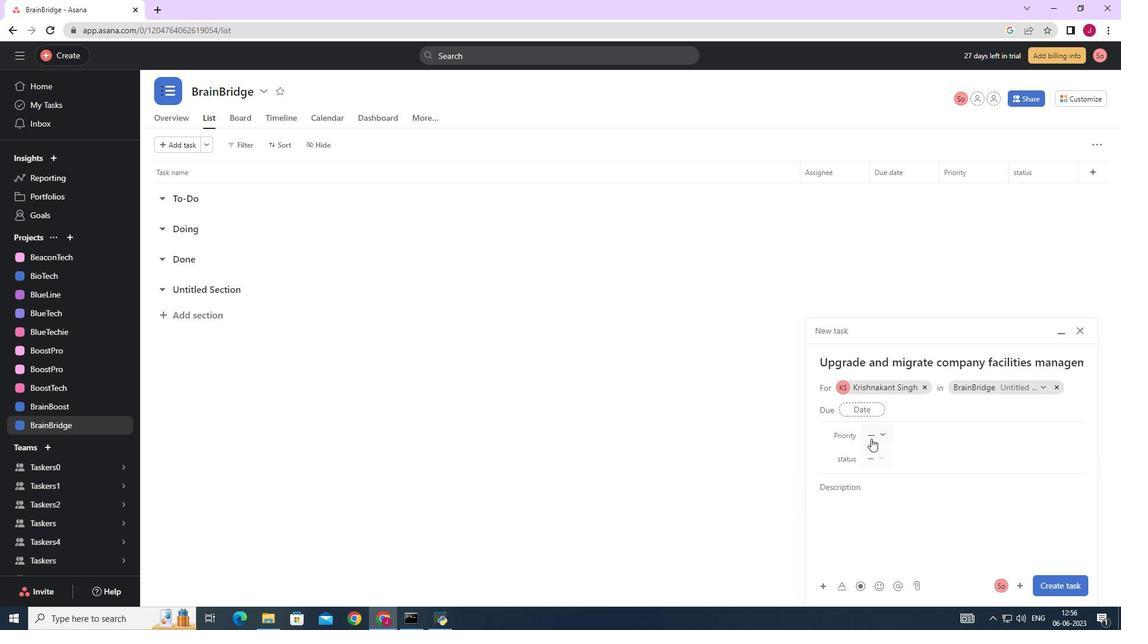 
Action: Mouse pressed left at (872, 434)
Screenshot: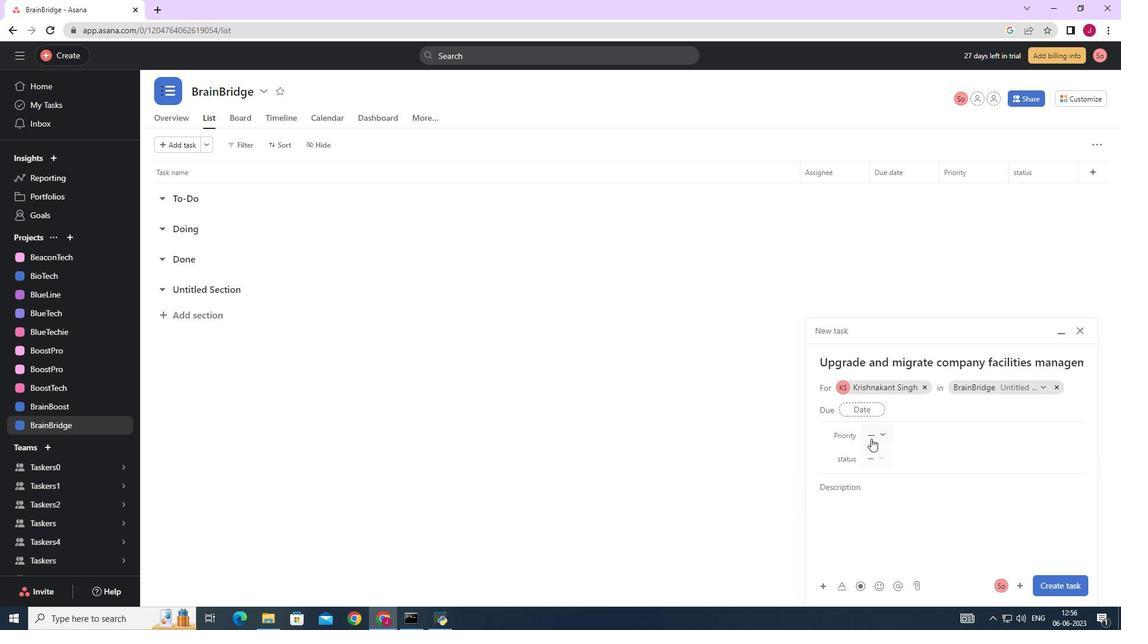 
Action: Mouse moved to (898, 514)
Screenshot: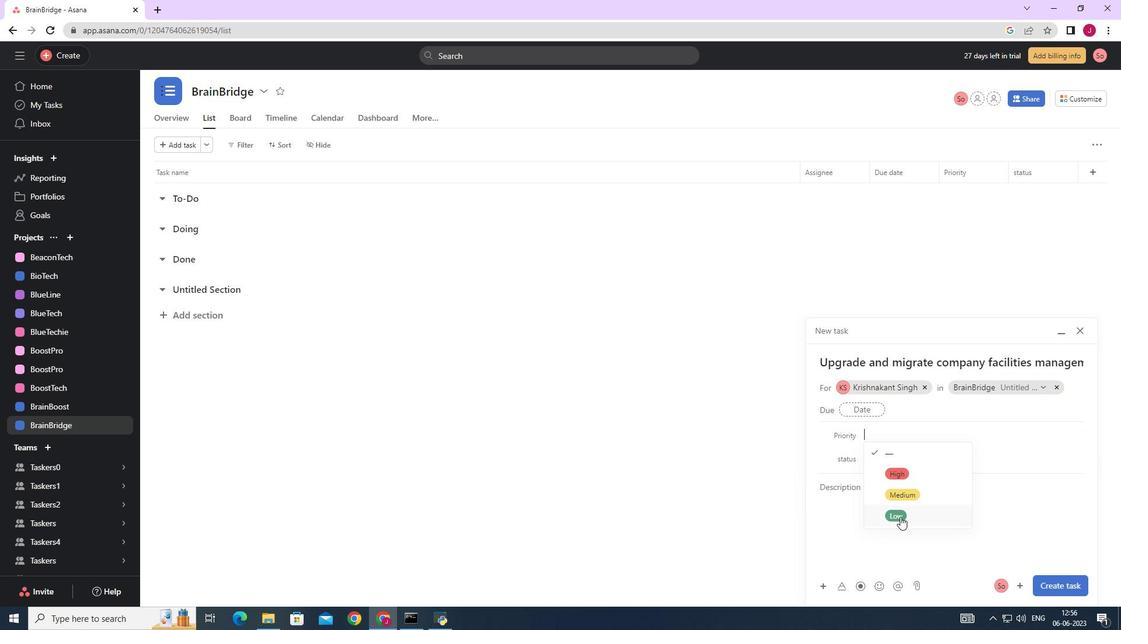 
Action: Mouse pressed left at (898, 514)
Screenshot: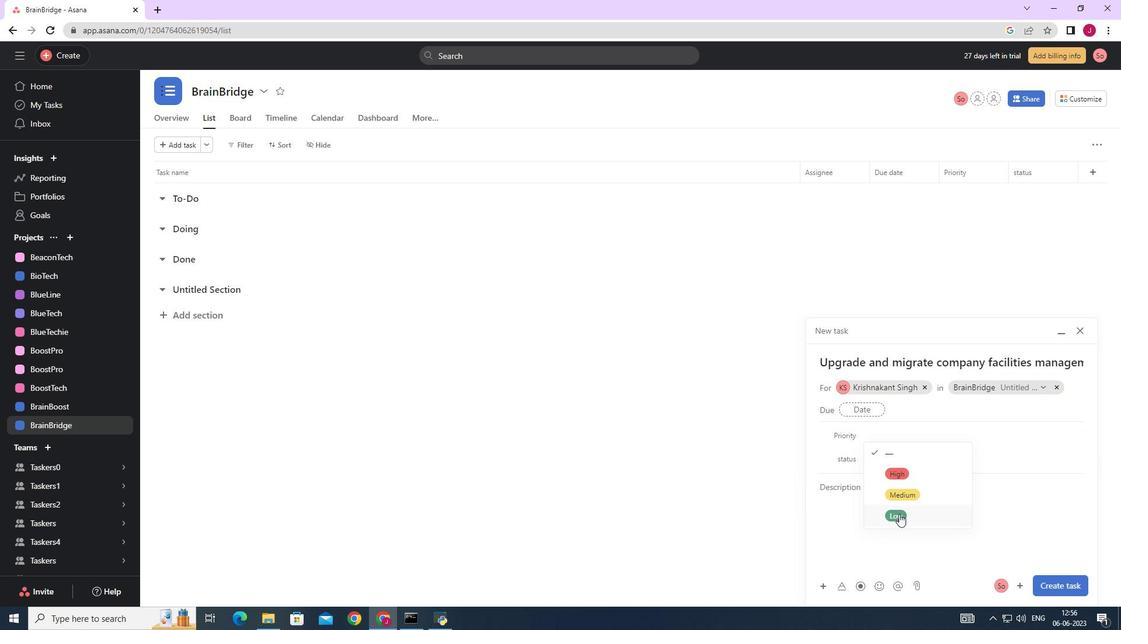 
Action: Mouse moved to (878, 459)
Screenshot: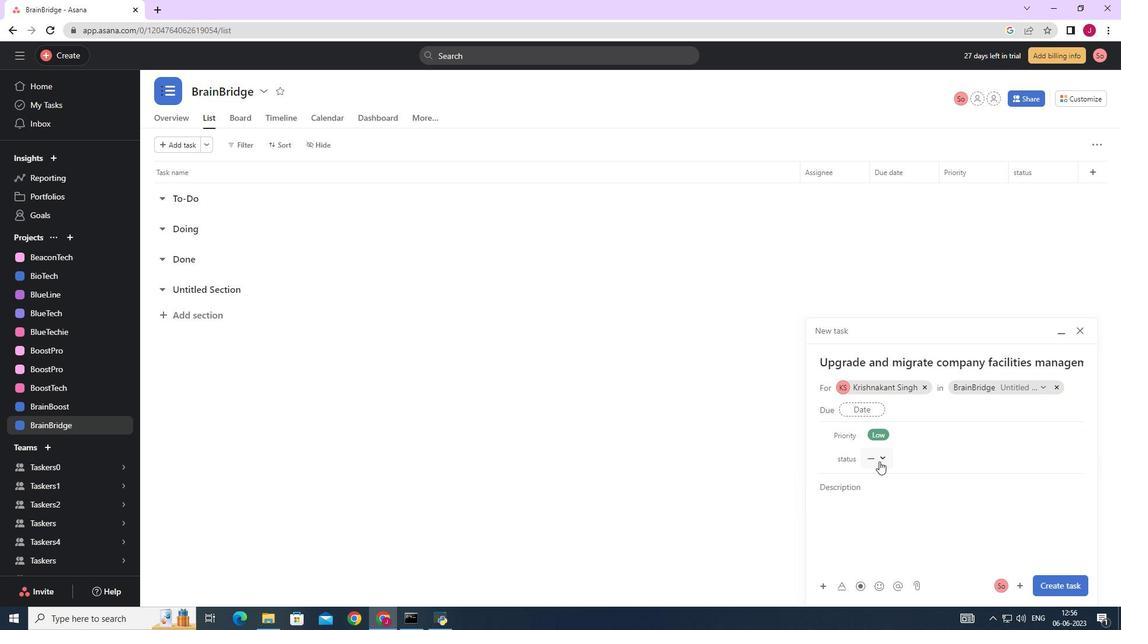 
Action: Mouse pressed left at (878, 459)
Screenshot: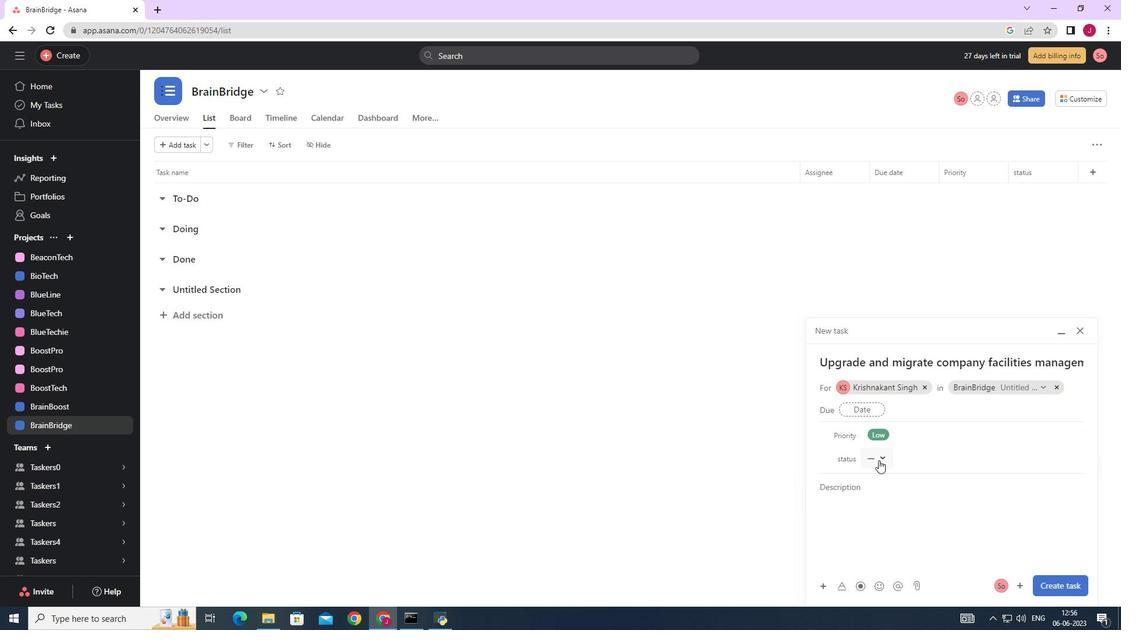 
Action: Mouse moved to (897, 496)
Screenshot: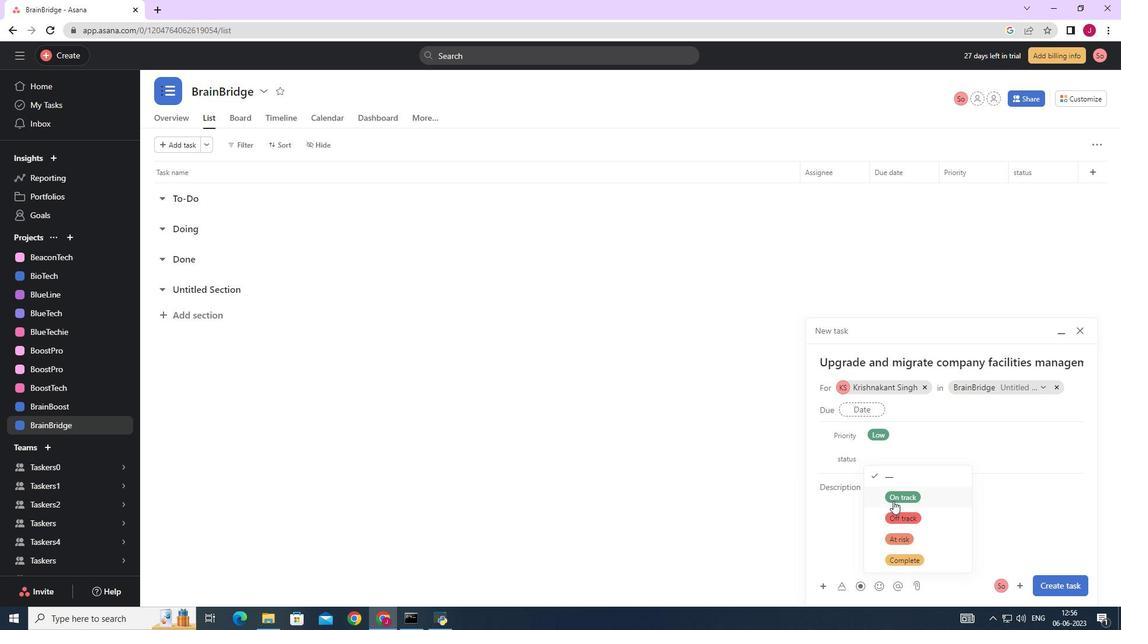
Action: Mouse pressed left at (897, 496)
Screenshot: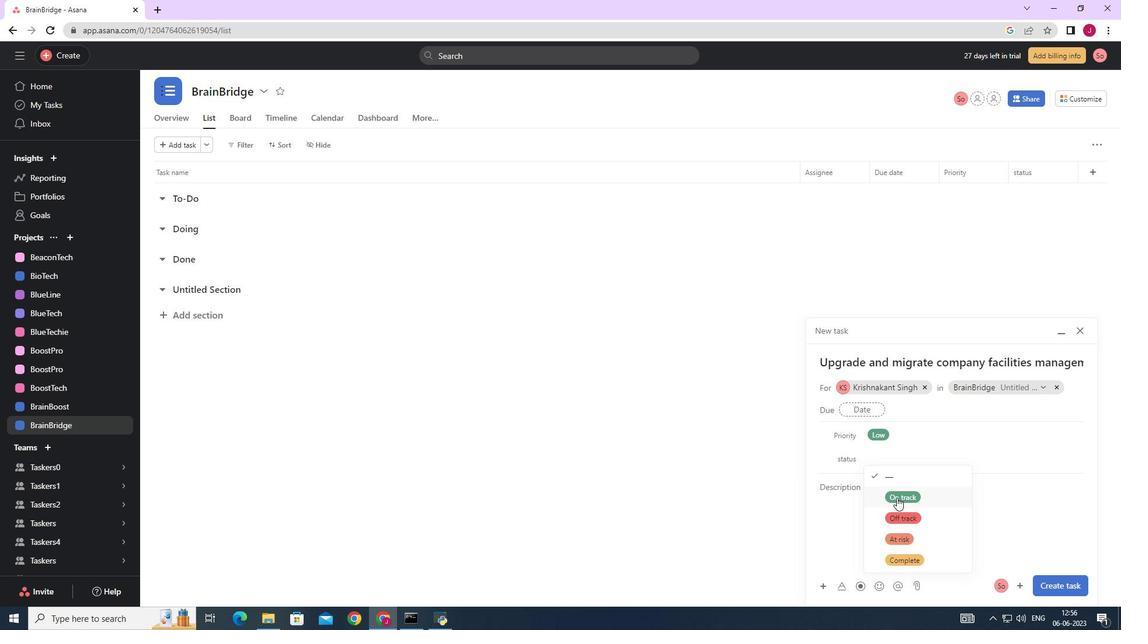 
Action: Mouse moved to (1063, 581)
Screenshot: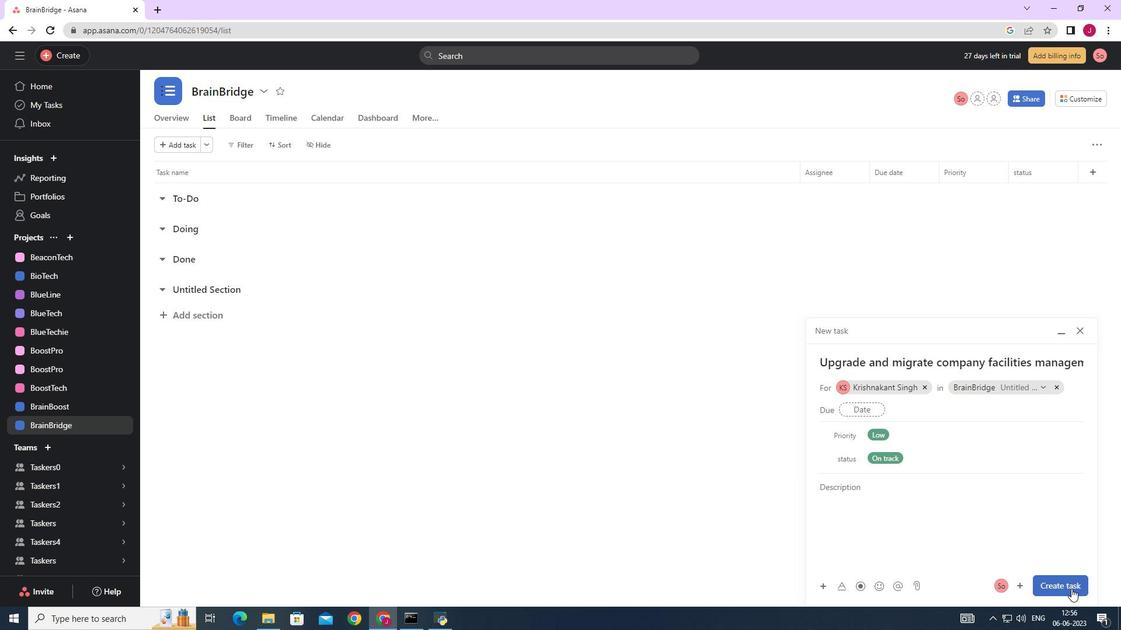 
Action: Mouse pressed left at (1063, 581)
Screenshot: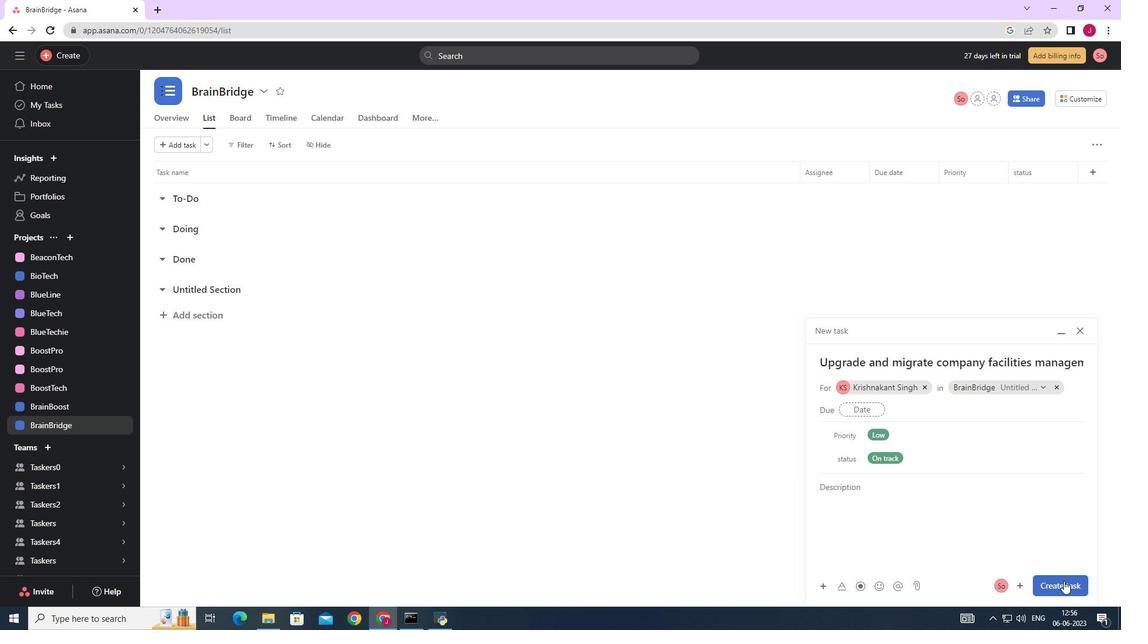 
Action: Mouse moved to (903, 470)
Screenshot: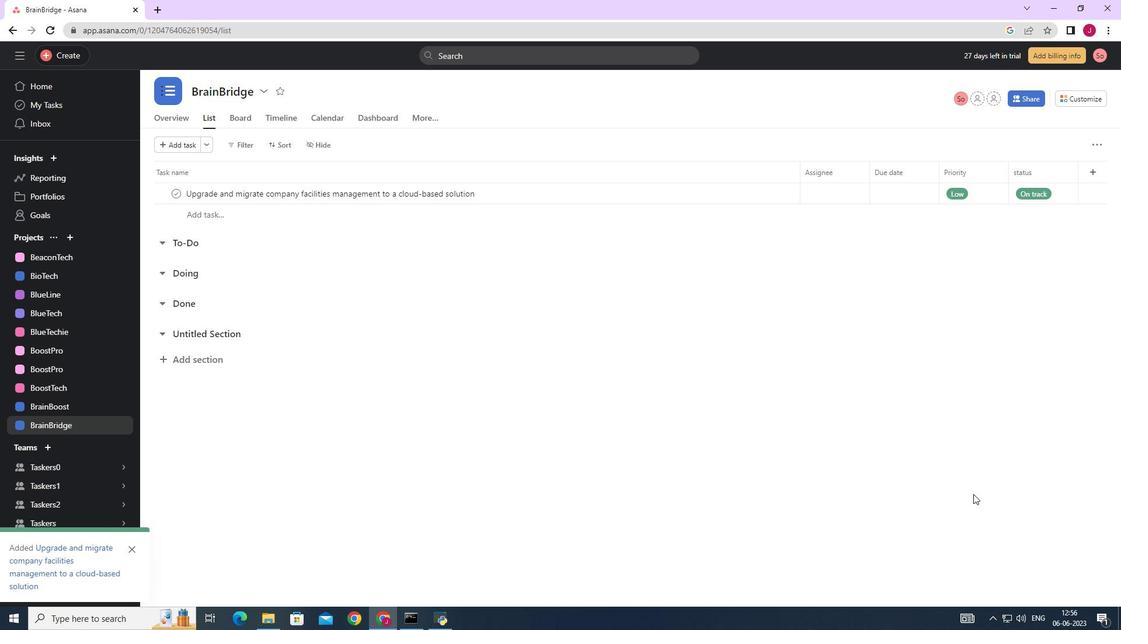 
